 Task: Search one way flight ticket for 2 adults, 2 infants in seat and 1 infant on lap in first from Gulfport/biloxi: Gulfport-biloxi International Airport to Indianapolis: Indianapolis International Airport on 8-5-2023. Number of bags: 3 checked bags. Price is upto 90000. Outbound departure time preference is 14:30.
Action: Mouse moved to (345, 303)
Screenshot: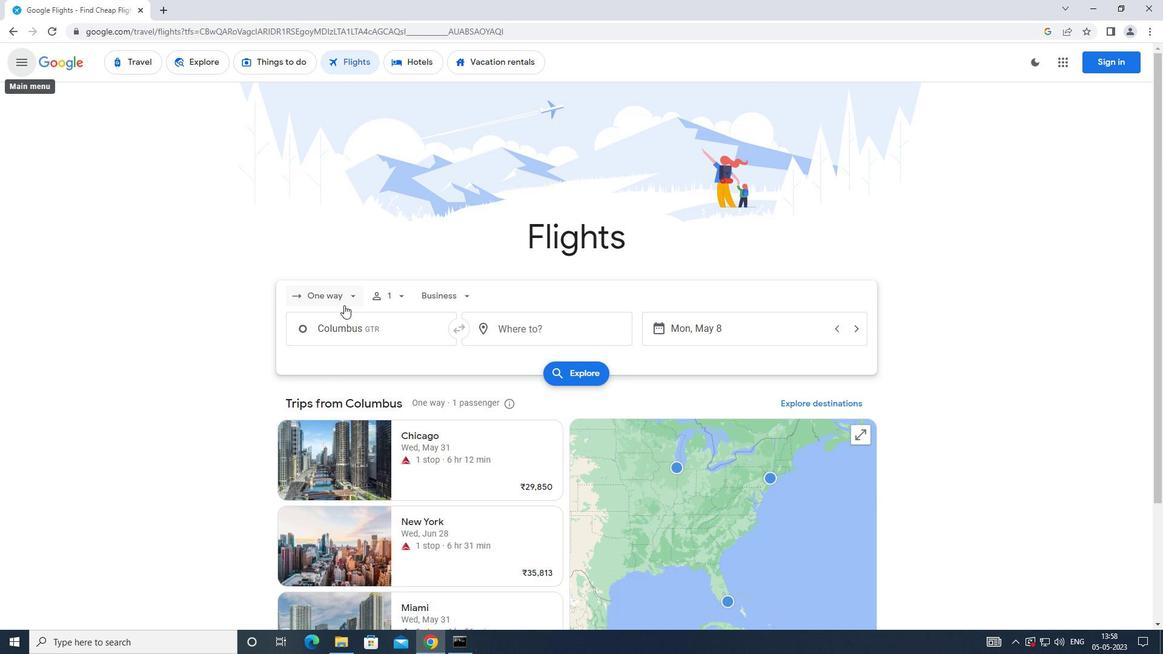 
Action: Mouse pressed left at (345, 303)
Screenshot: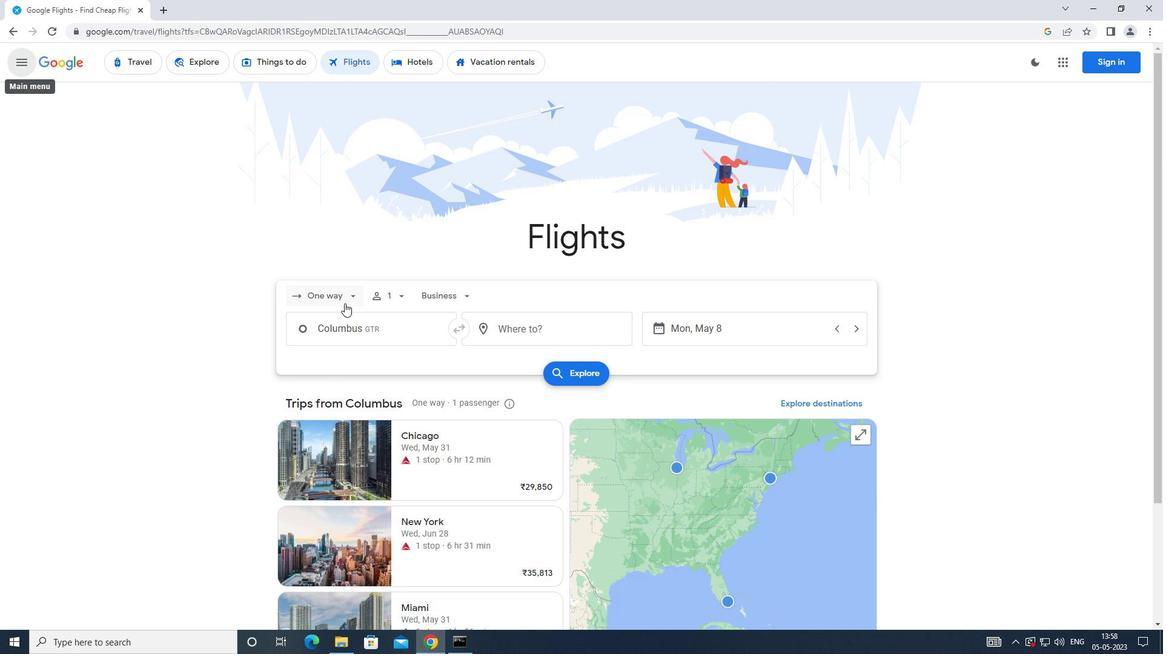 
Action: Mouse moved to (347, 350)
Screenshot: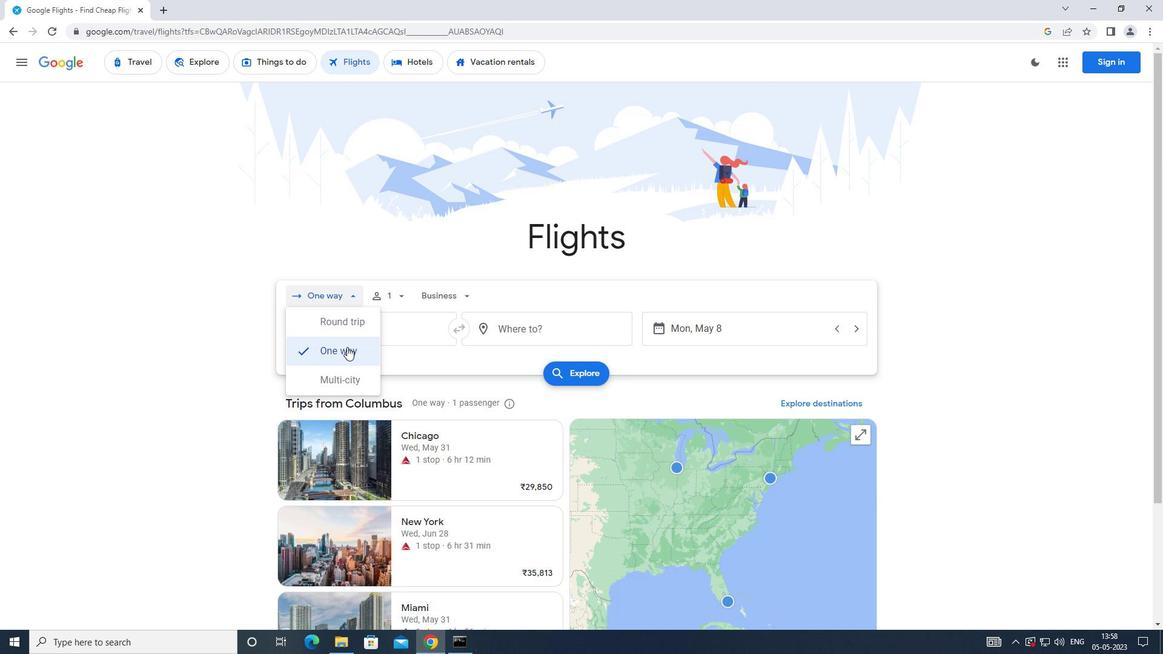 
Action: Mouse pressed left at (347, 350)
Screenshot: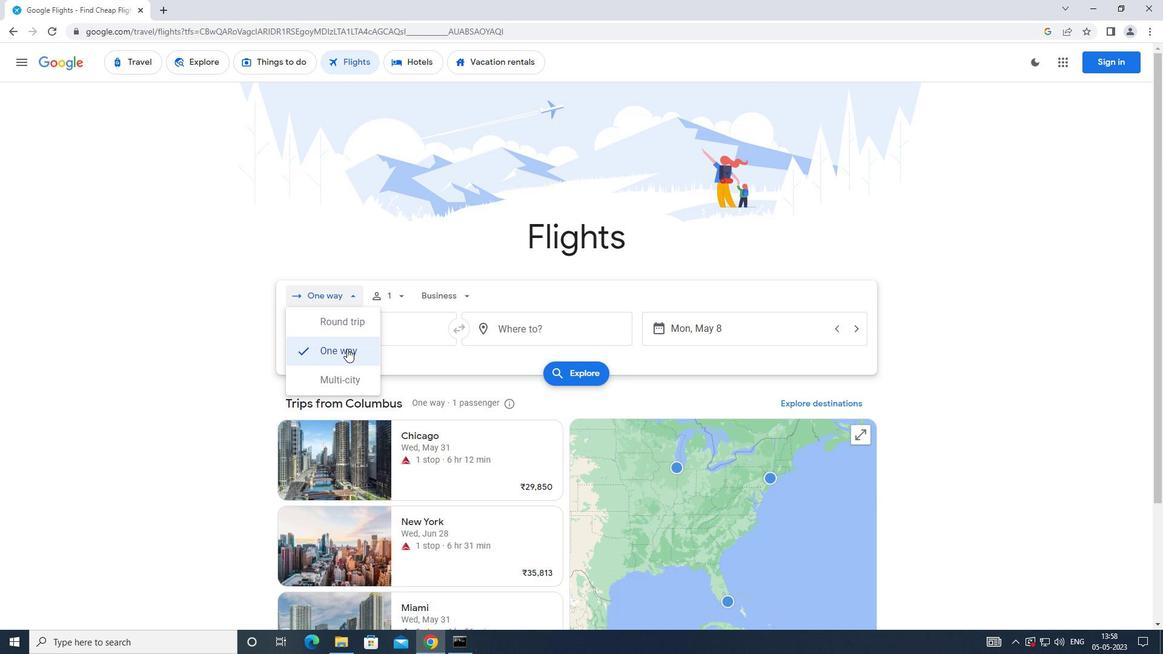 
Action: Mouse moved to (404, 300)
Screenshot: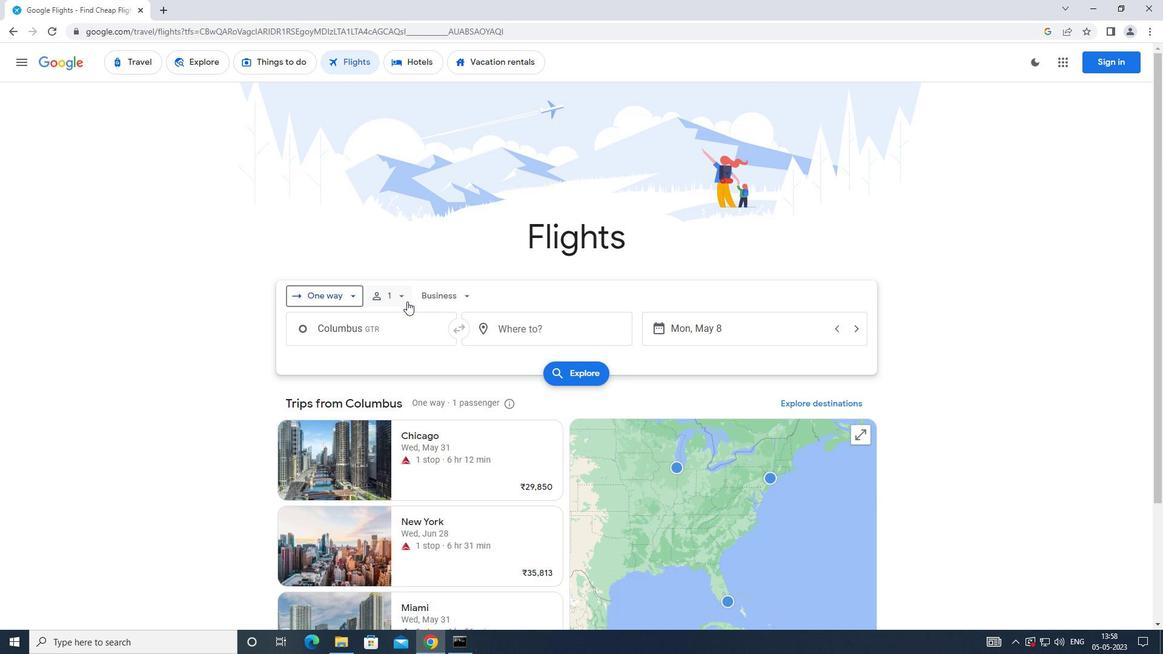 
Action: Mouse pressed left at (404, 300)
Screenshot: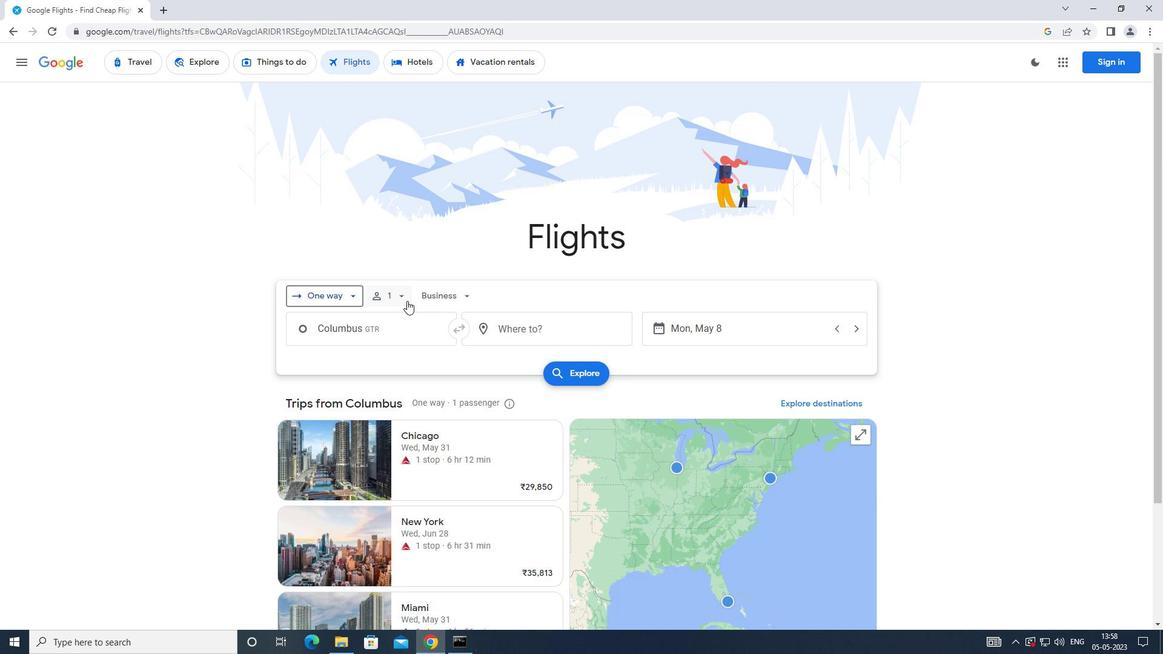 
Action: Mouse moved to (495, 326)
Screenshot: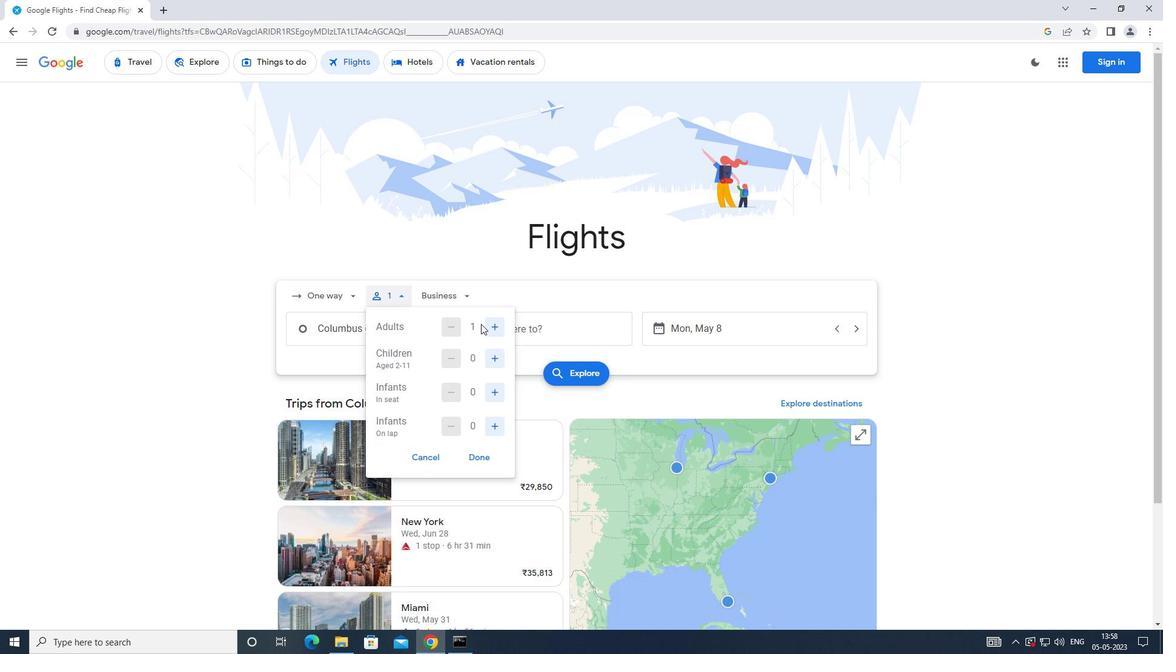 
Action: Mouse pressed left at (495, 326)
Screenshot: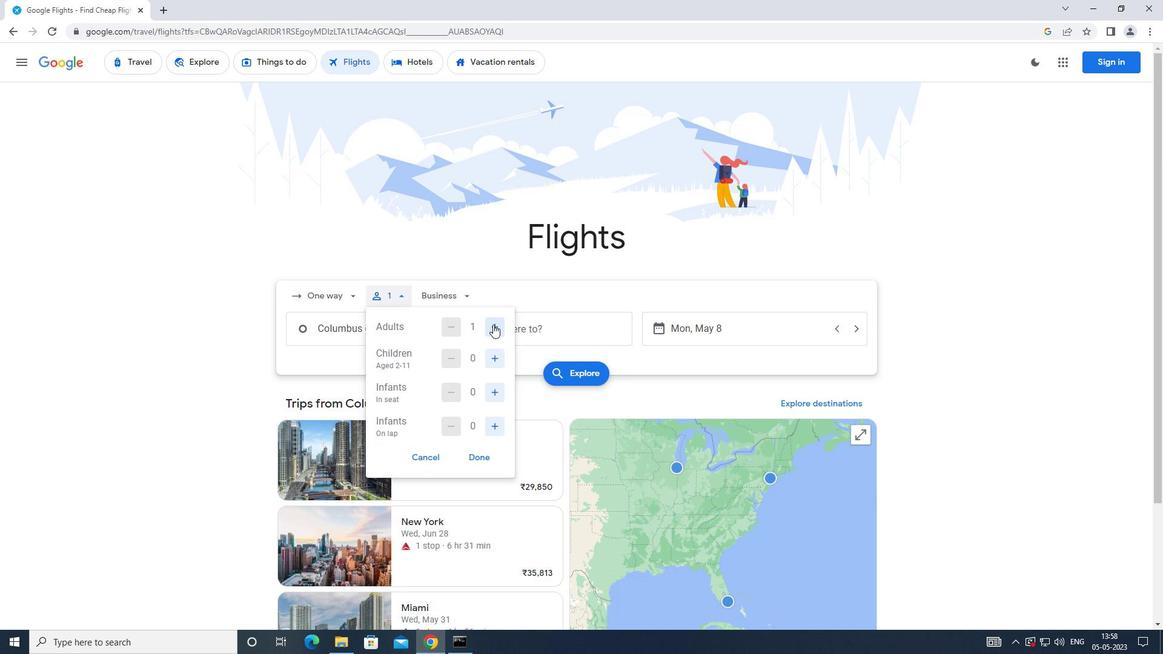 
Action: Mouse moved to (489, 353)
Screenshot: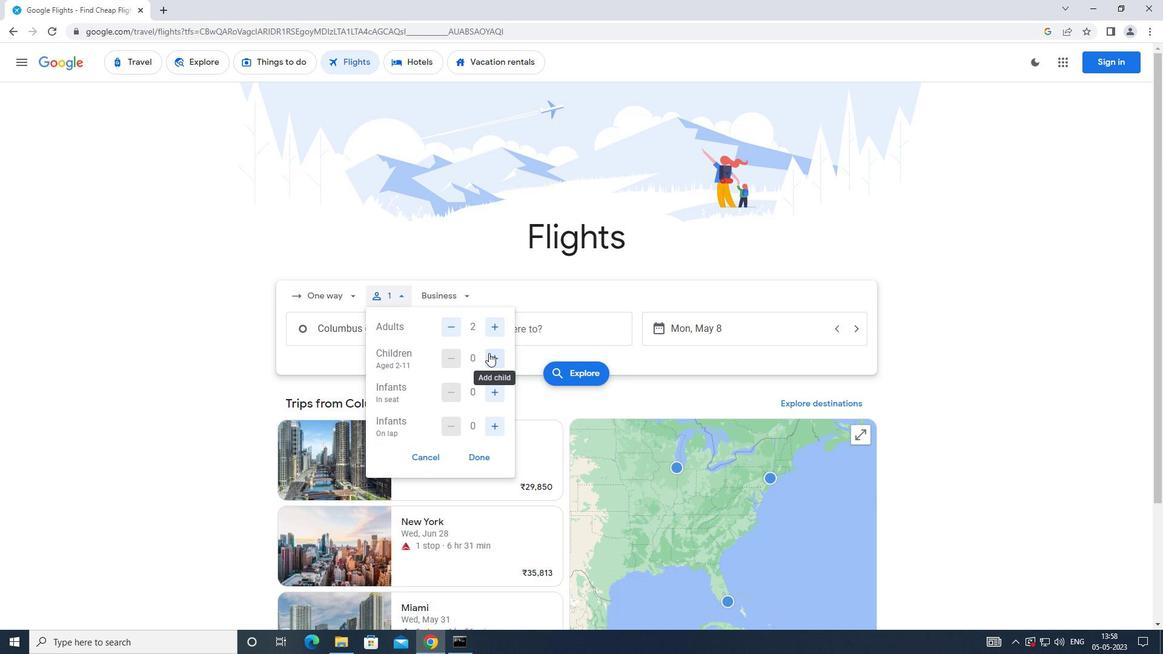 
Action: Mouse pressed left at (489, 353)
Screenshot: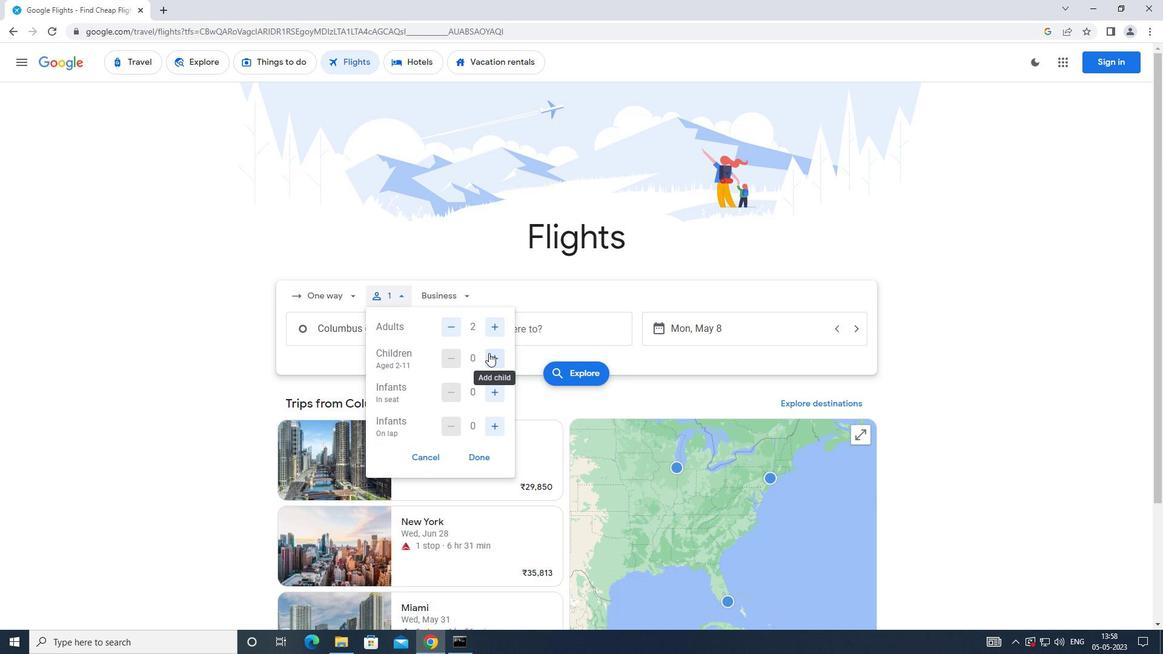 
Action: Mouse pressed left at (489, 353)
Screenshot: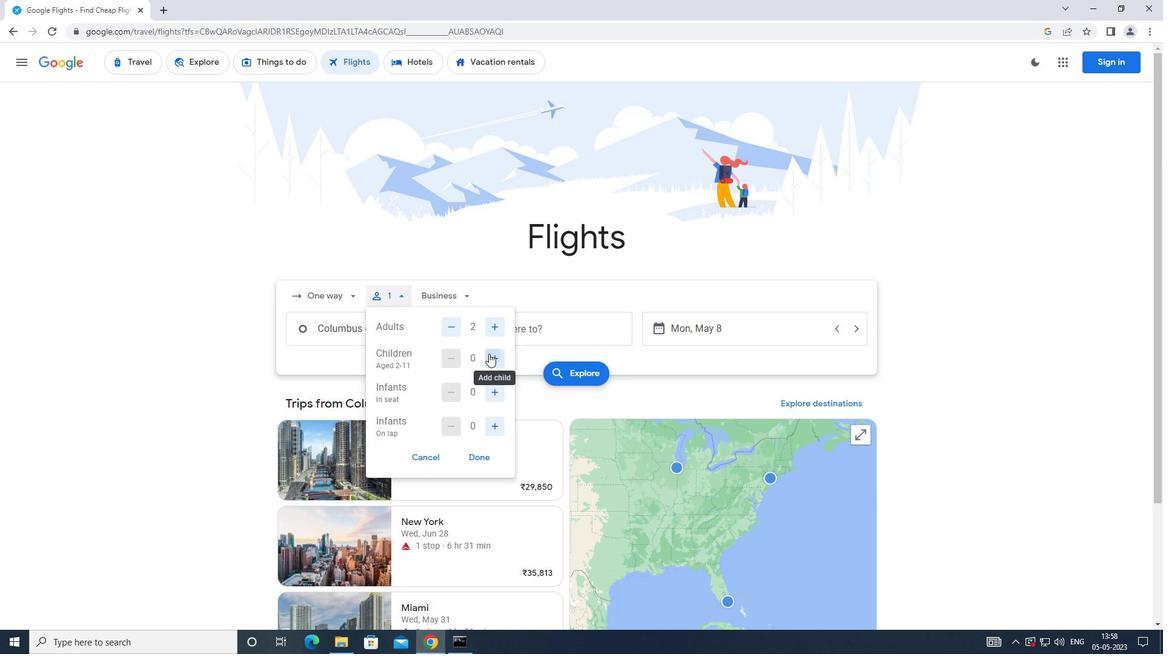 
Action: Mouse moved to (447, 357)
Screenshot: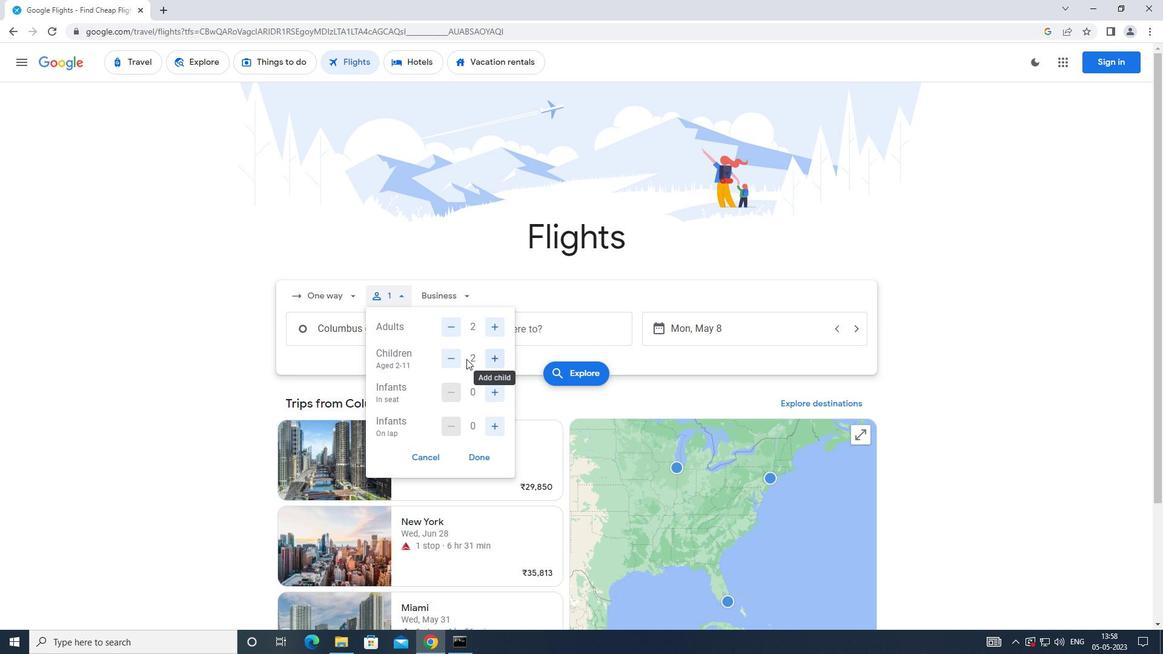 
Action: Mouse pressed left at (447, 357)
Screenshot: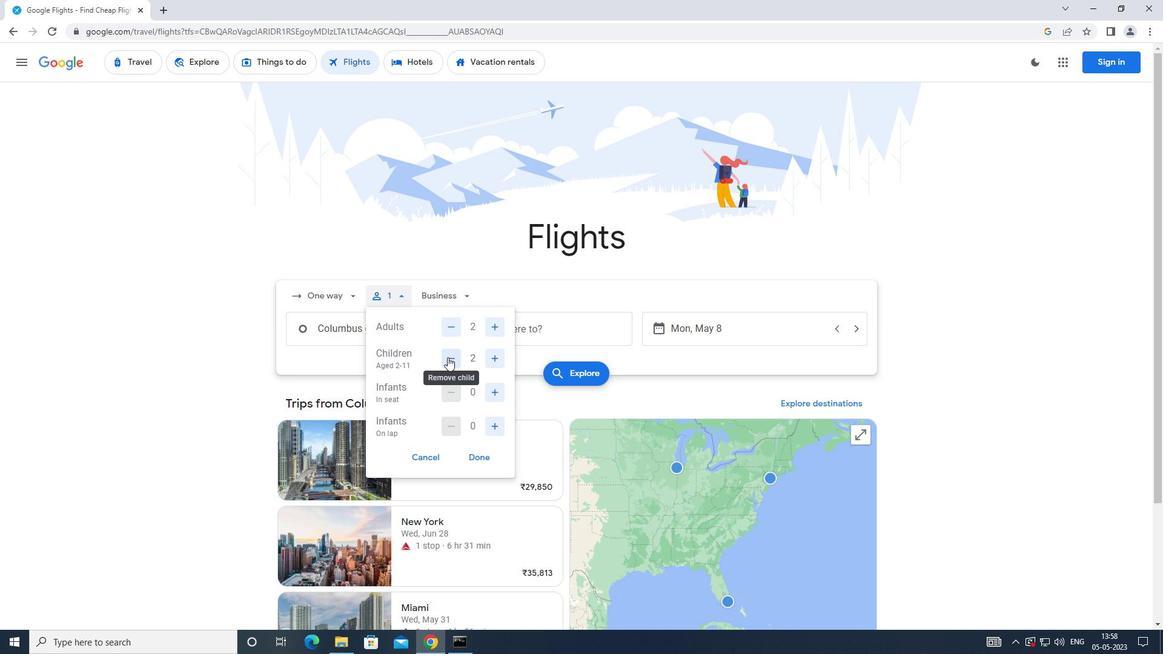 
Action: Mouse moved to (451, 360)
Screenshot: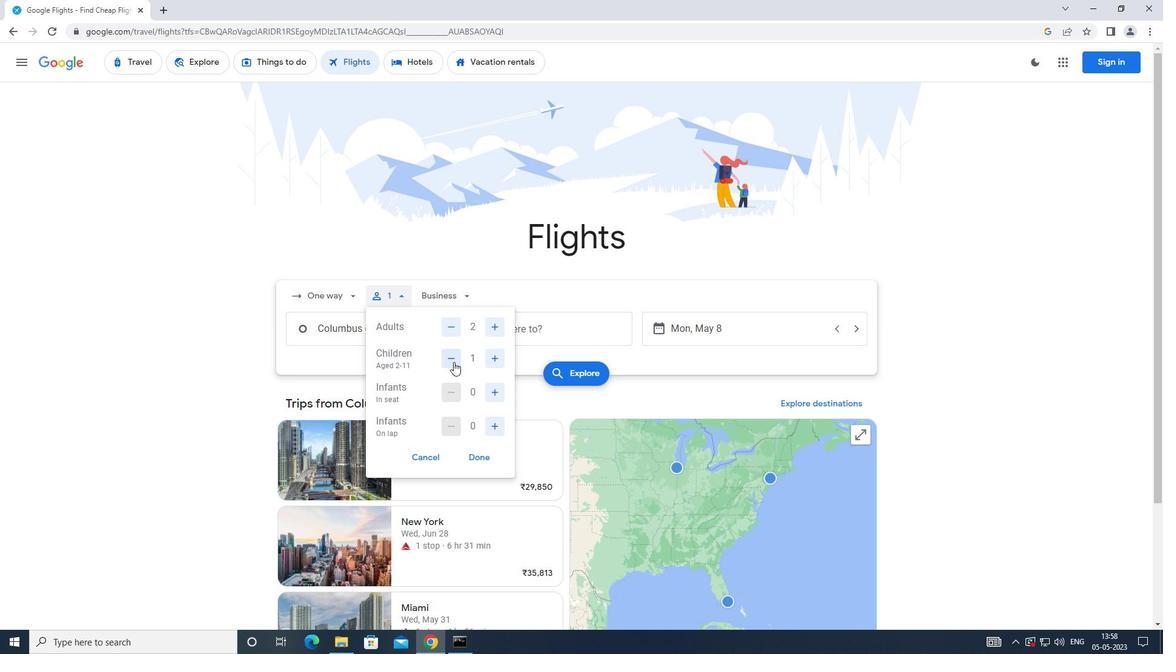 
Action: Mouse pressed left at (451, 360)
Screenshot: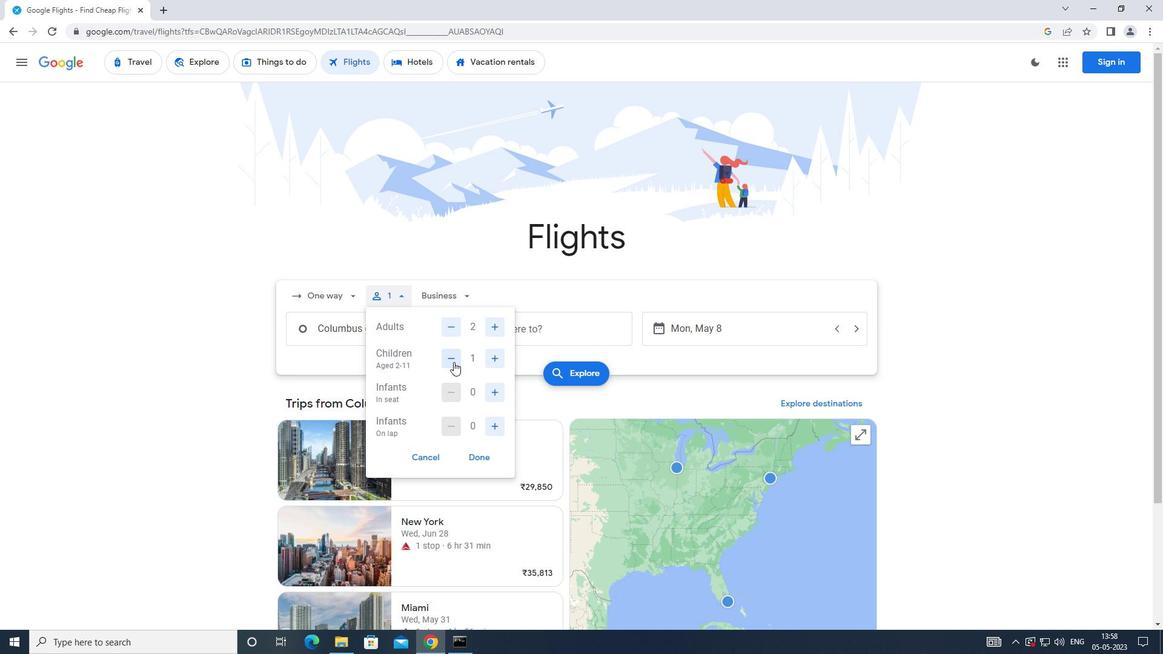 
Action: Mouse moved to (498, 394)
Screenshot: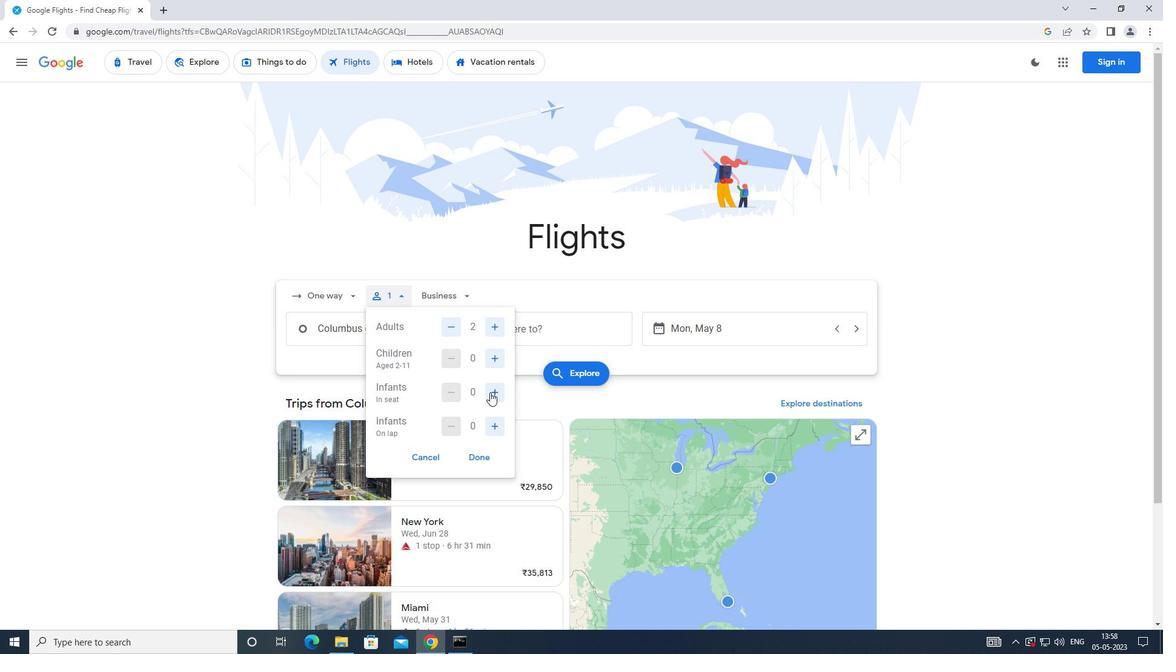 
Action: Mouse pressed left at (498, 394)
Screenshot: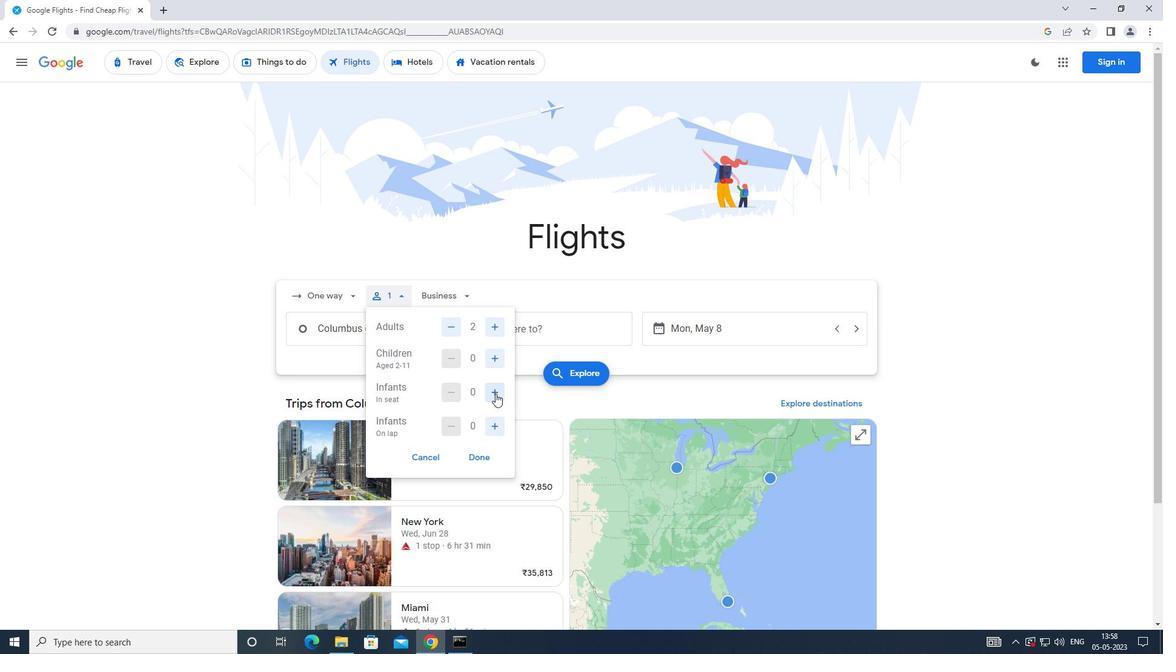 
Action: Mouse pressed left at (498, 394)
Screenshot: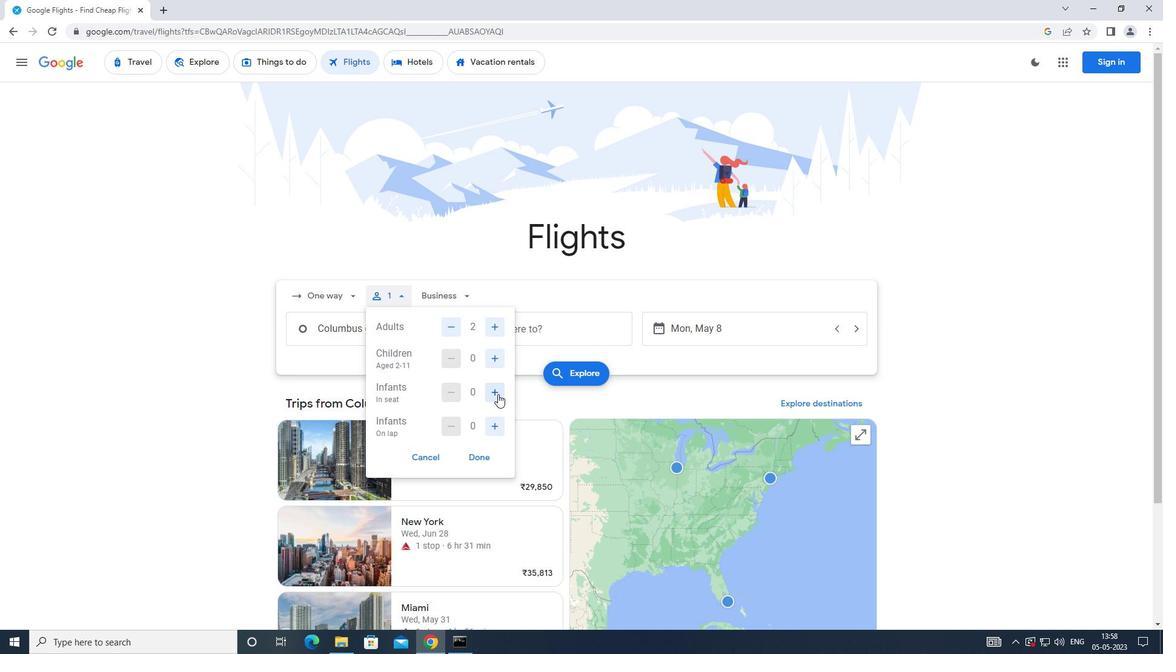
Action: Mouse moved to (500, 426)
Screenshot: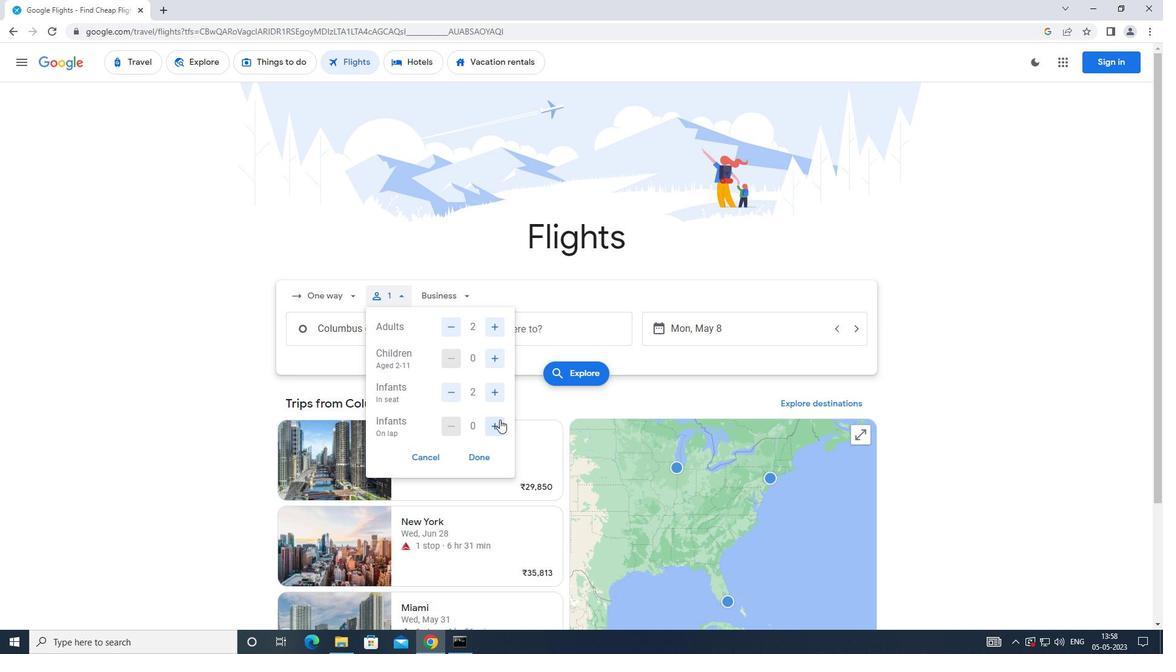 
Action: Mouse pressed left at (500, 426)
Screenshot: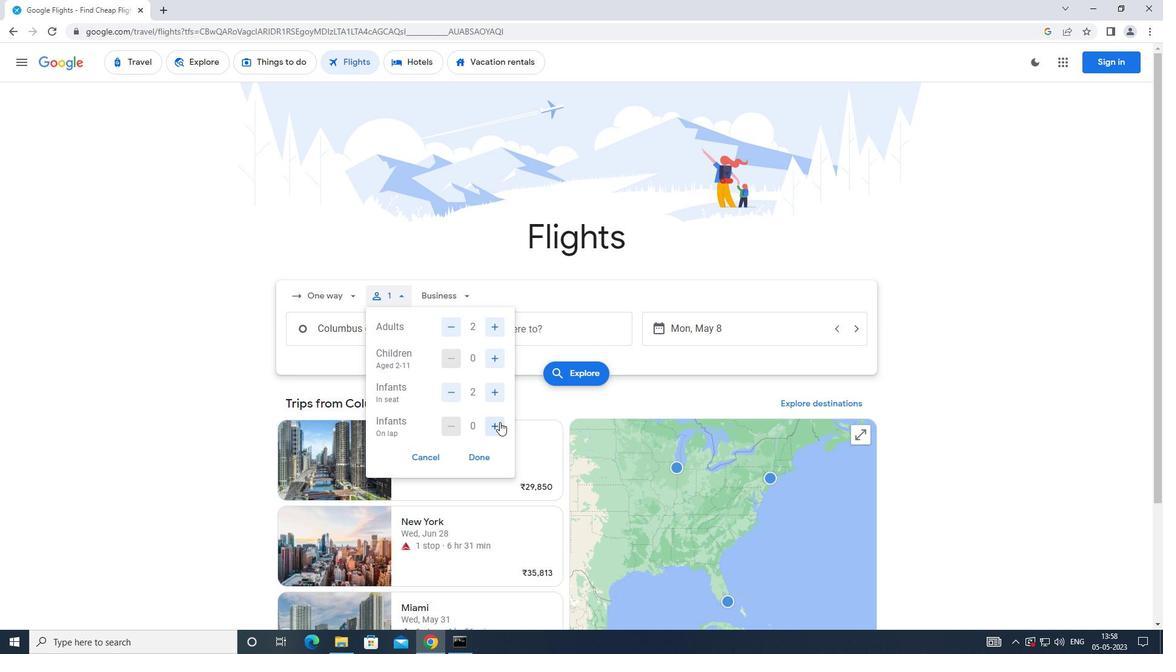
Action: Mouse moved to (475, 460)
Screenshot: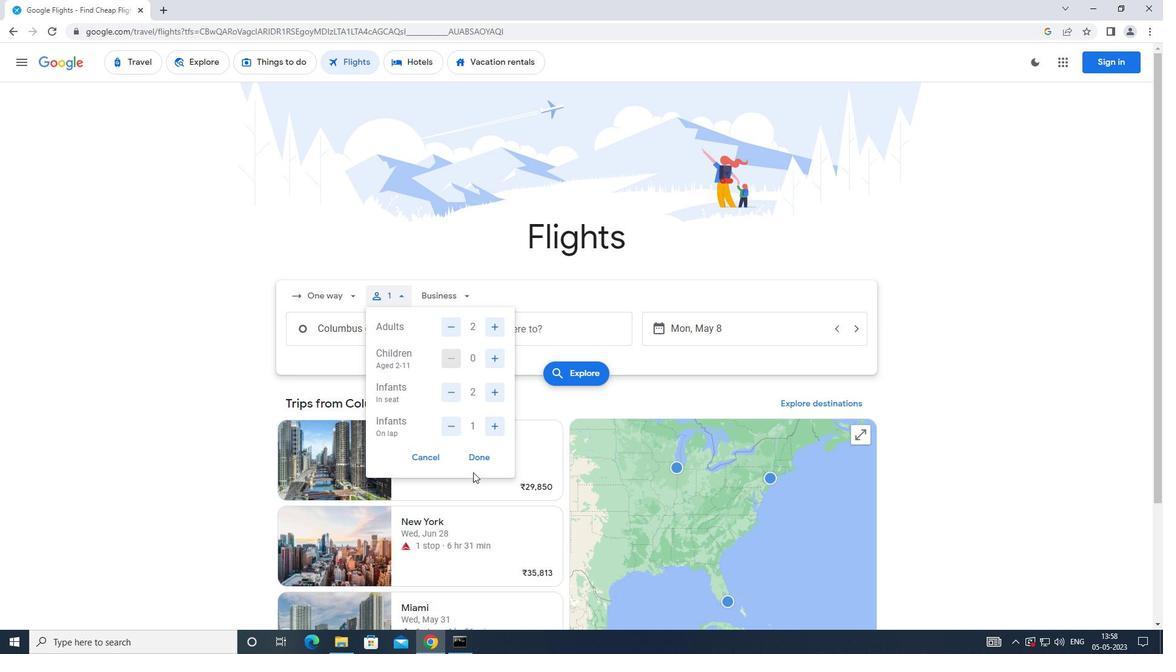 
Action: Mouse pressed left at (475, 460)
Screenshot: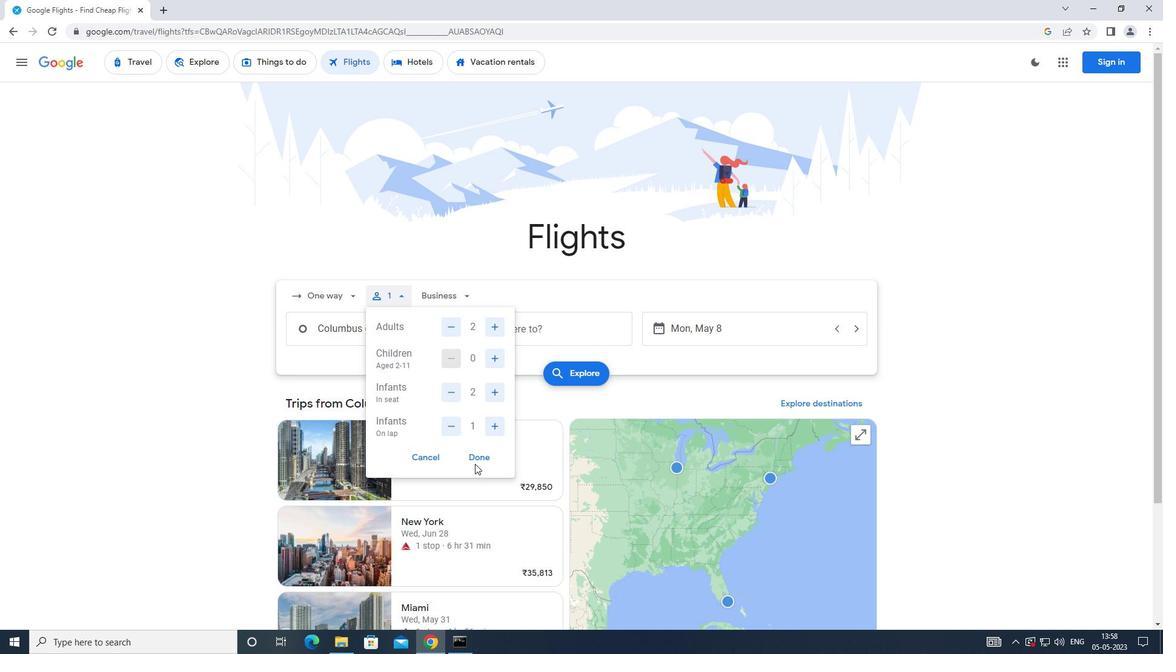 
Action: Mouse moved to (447, 298)
Screenshot: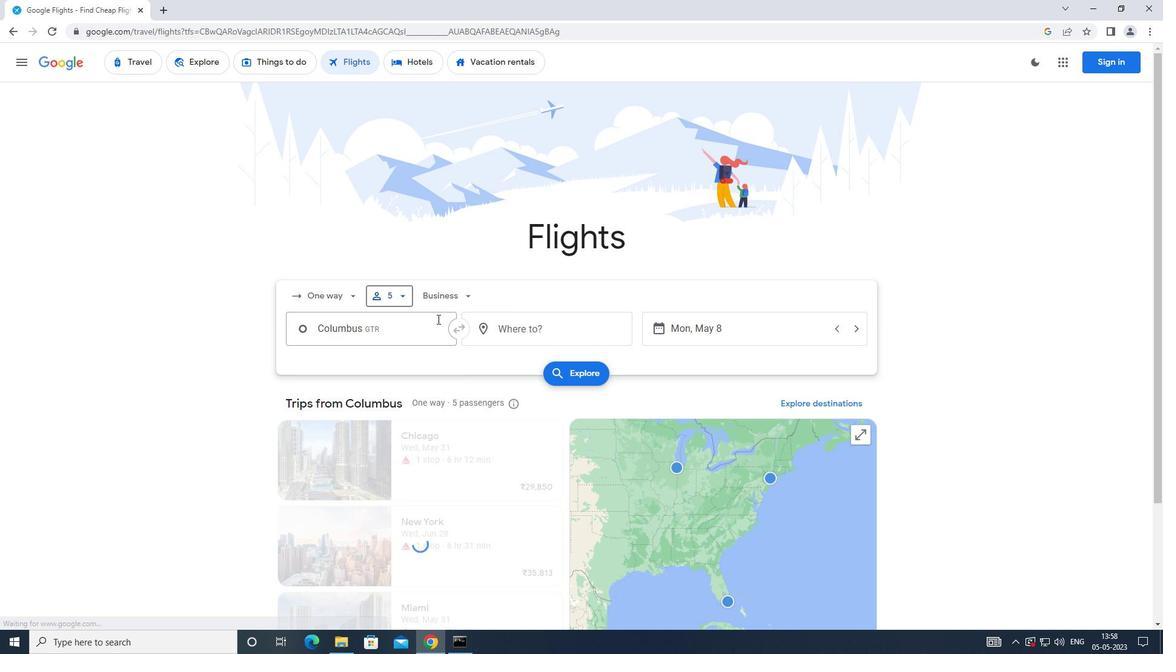 
Action: Mouse pressed left at (447, 298)
Screenshot: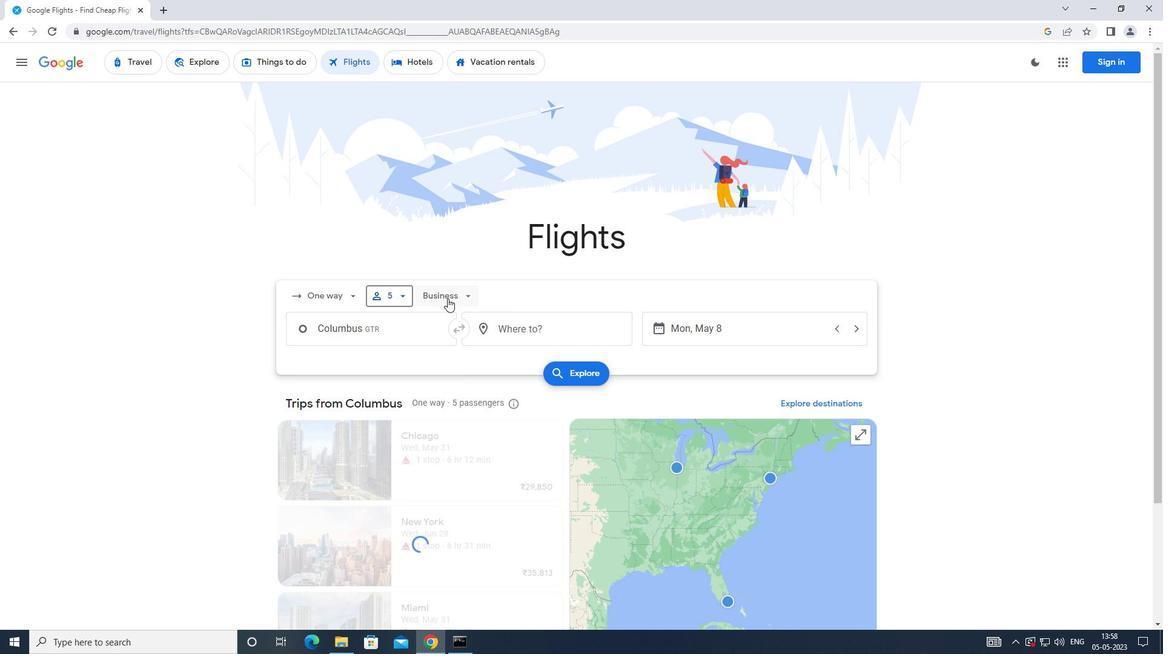 
Action: Mouse moved to (441, 403)
Screenshot: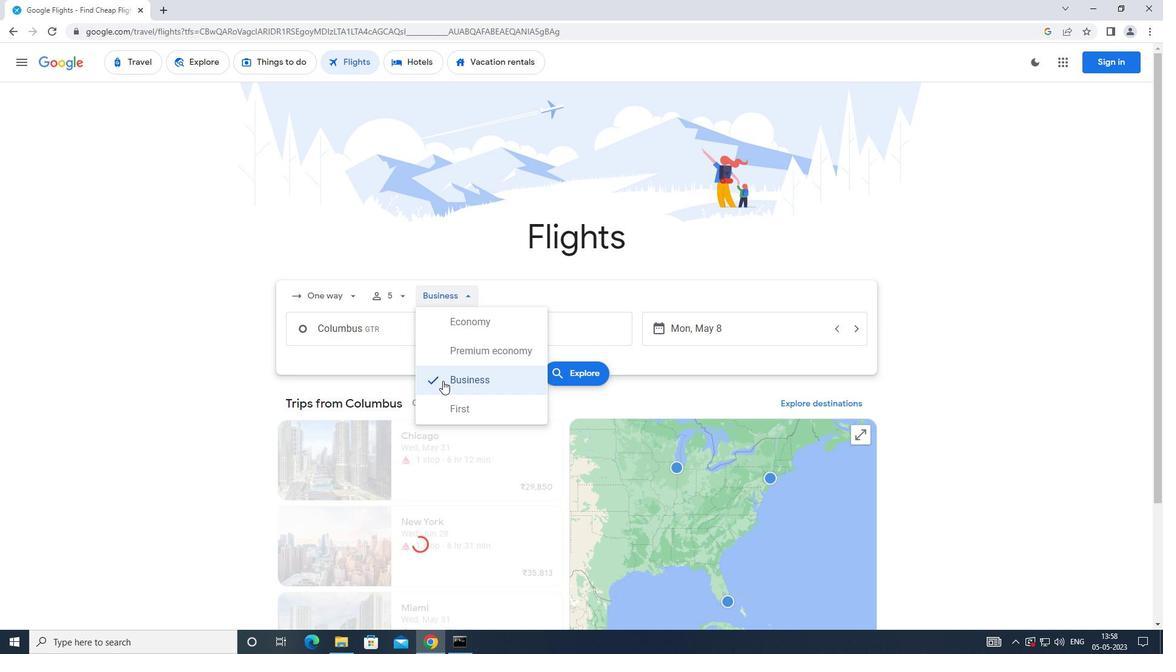 
Action: Mouse pressed left at (441, 403)
Screenshot: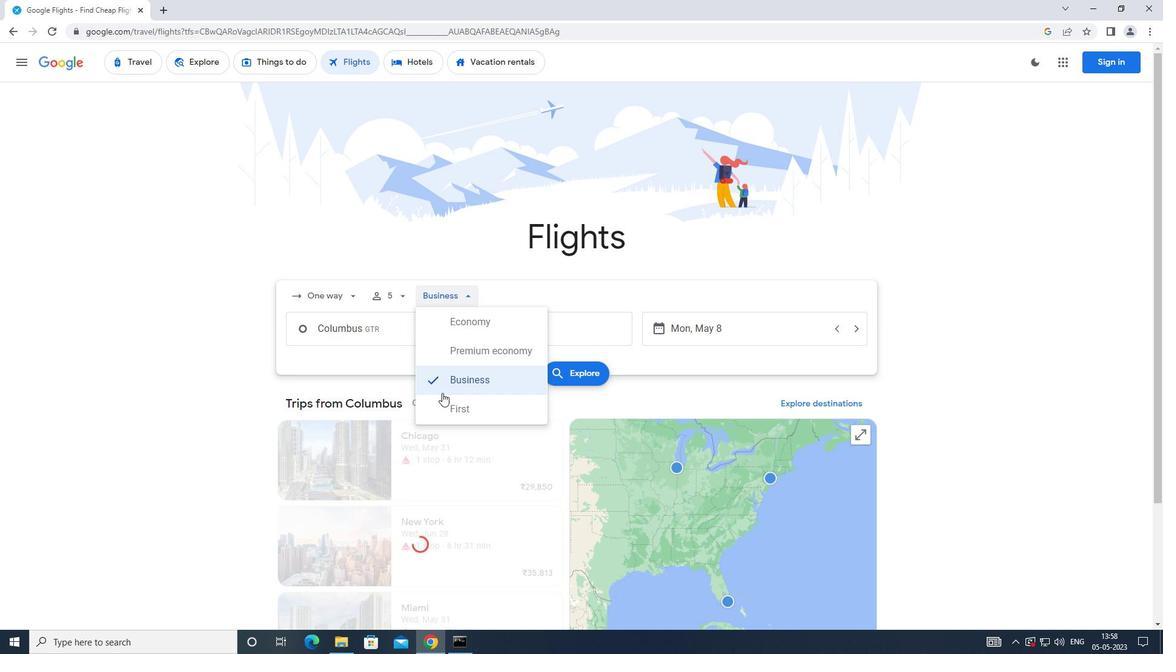 
Action: Mouse moved to (357, 330)
Screenshot: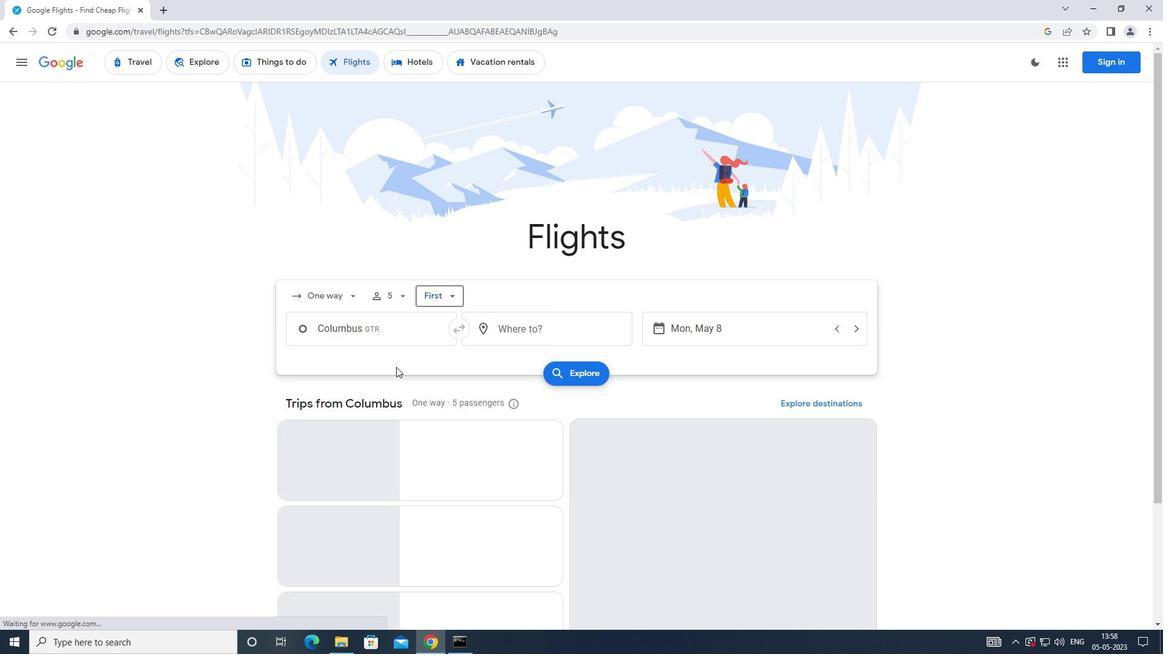 
Action: Mouse pressed left at (357, 330)
Screenshot: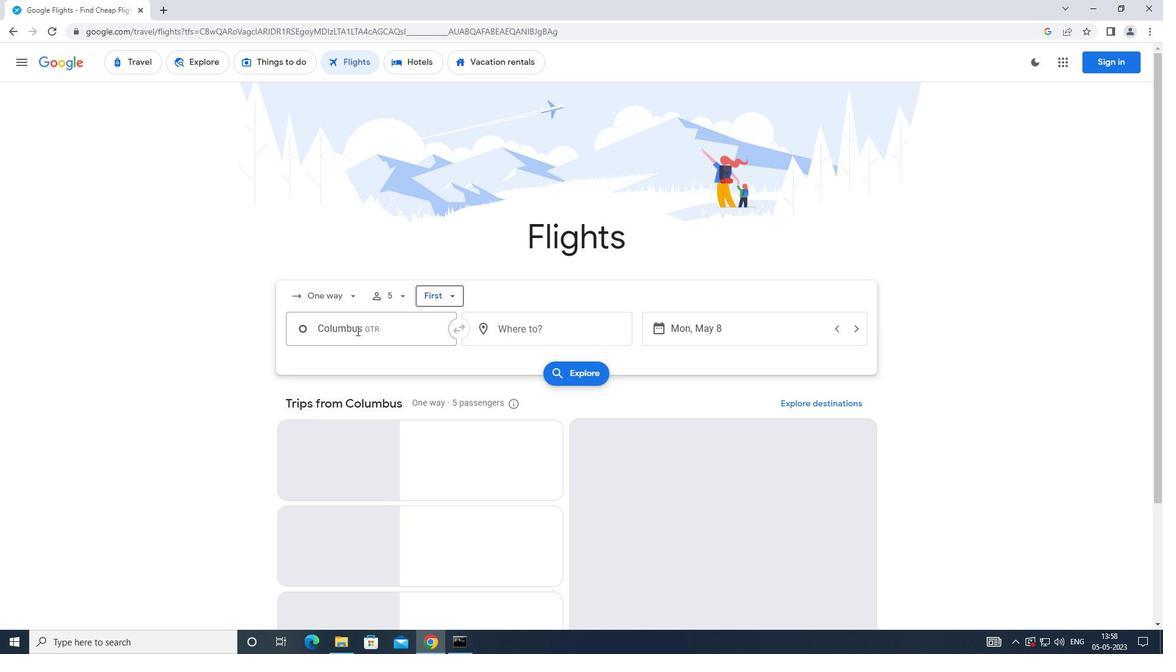 
Action: Key pressed <Key.caps_lock>g<Key.caps_lock>ulfport<Key.enter>
Screenshot: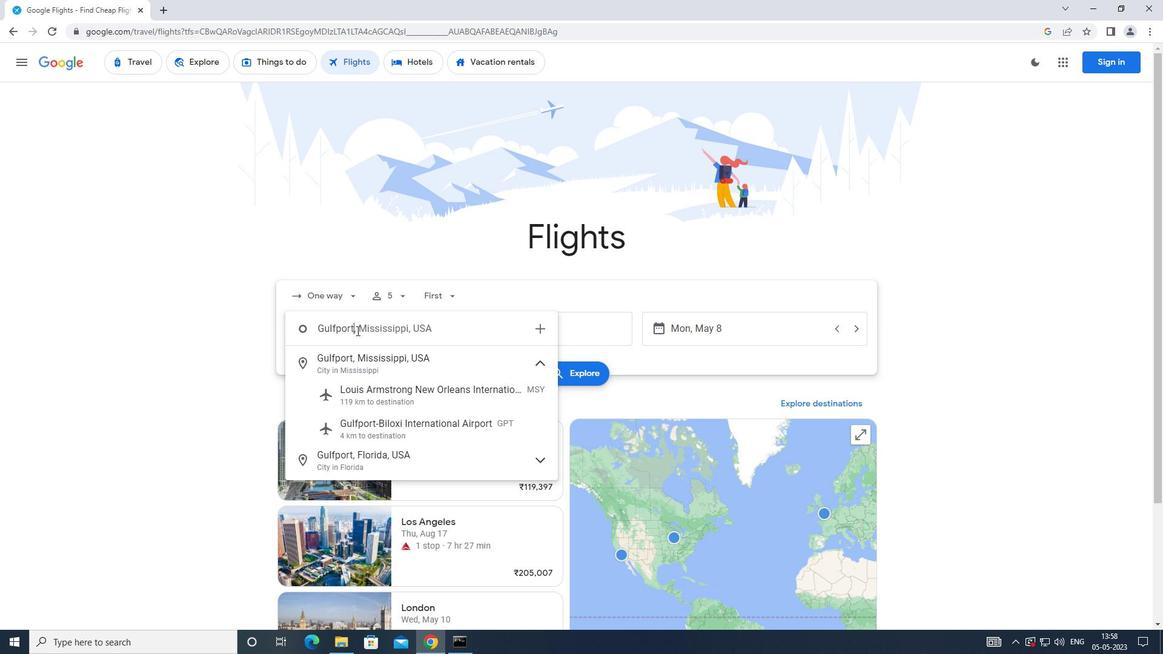 
Action: Mouse moved to (505, 337)
Screenshot: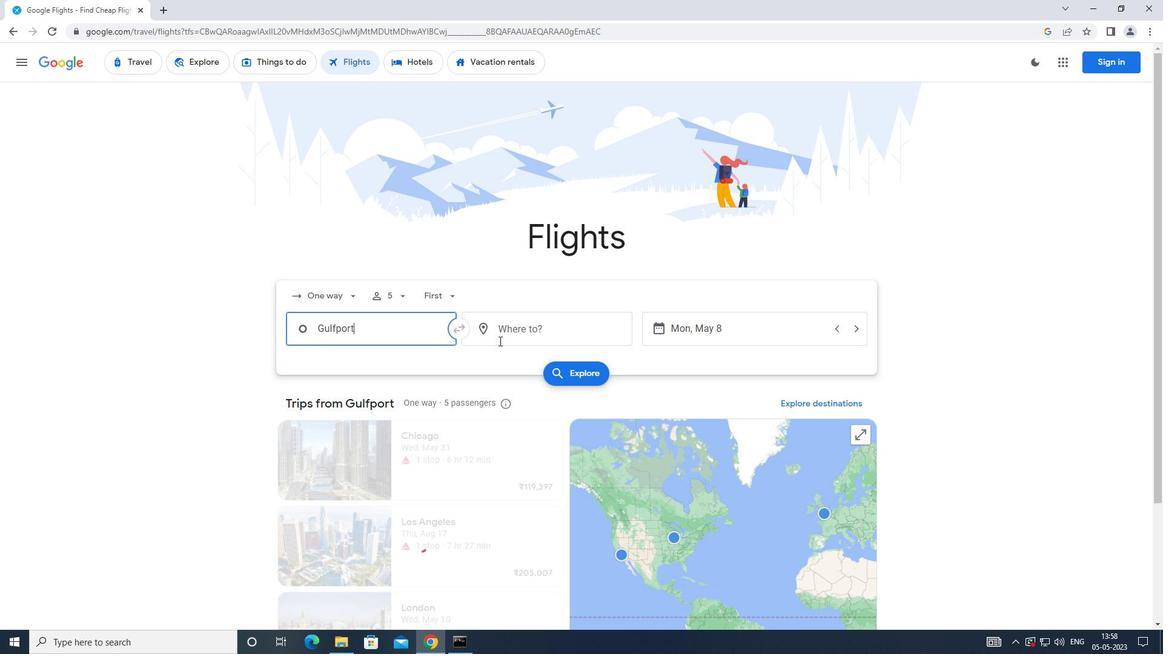 
Action: Mouse pressed left at (505, 337)
Screenshot: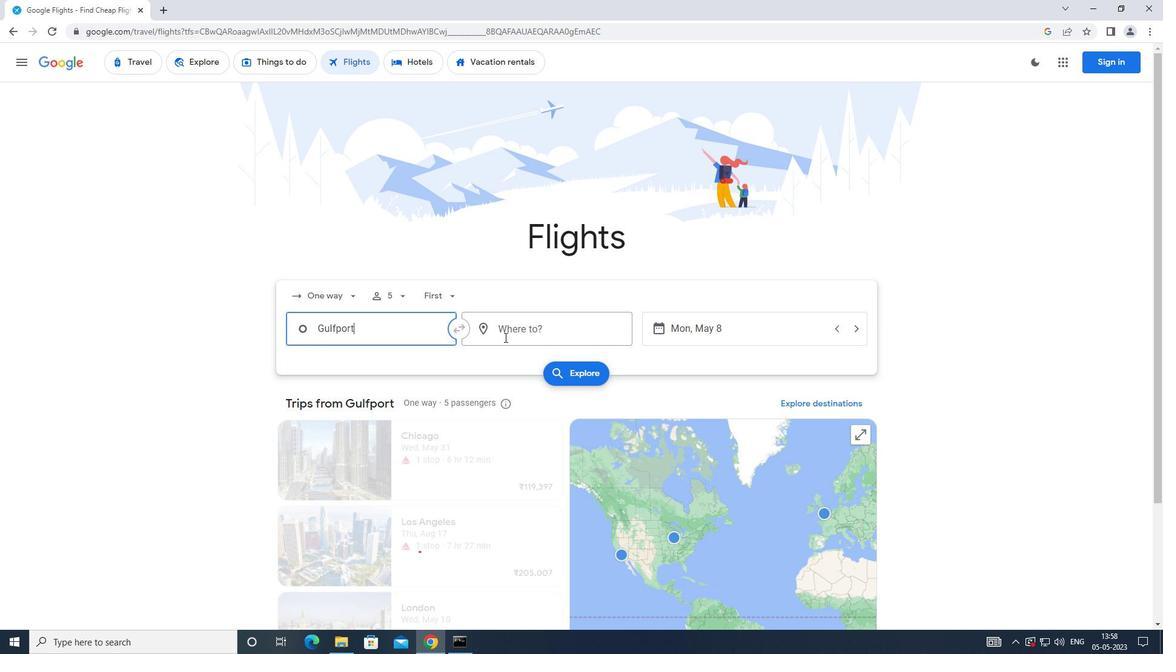 
Action: Mouse moved to (455, 330)
Screenshot: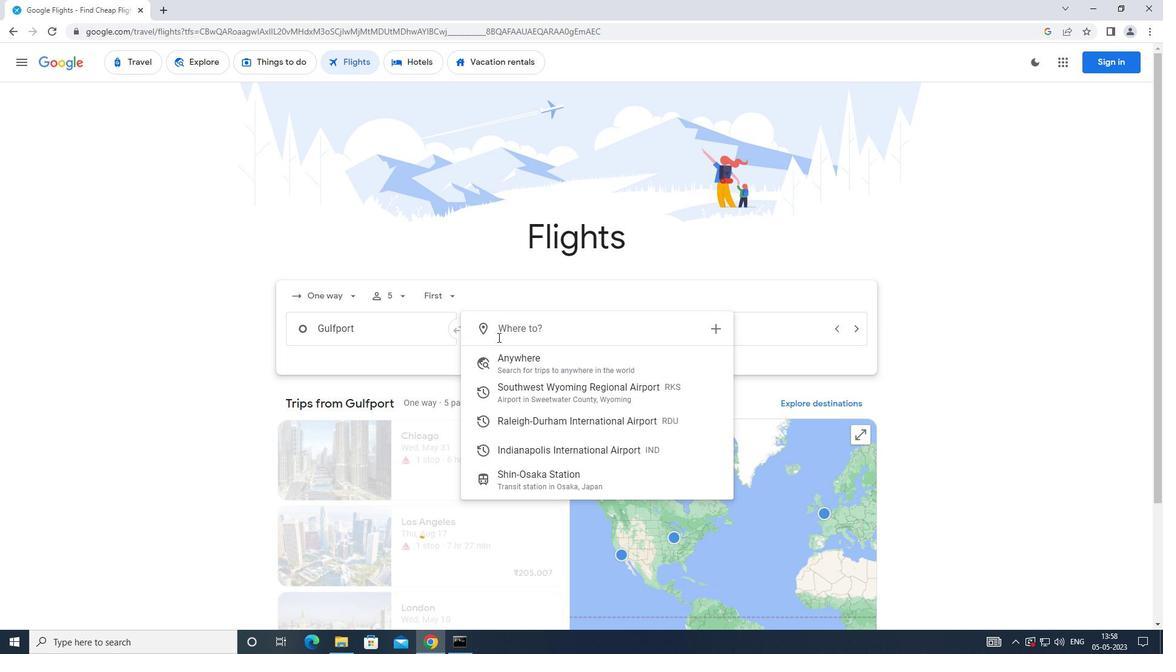 
Action: Key pressed <Key.caps_lock>i<Key.caps_lock>ndianapolis
Screenshot: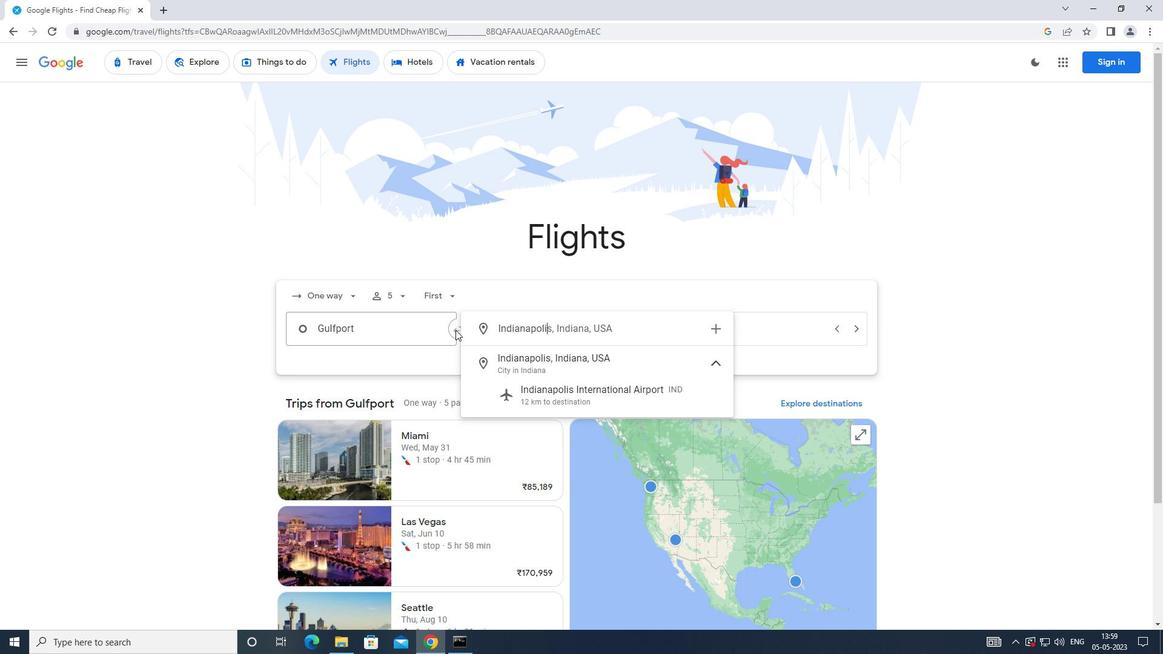 
Action: Mouse moved to (554, 408)
Screenshot: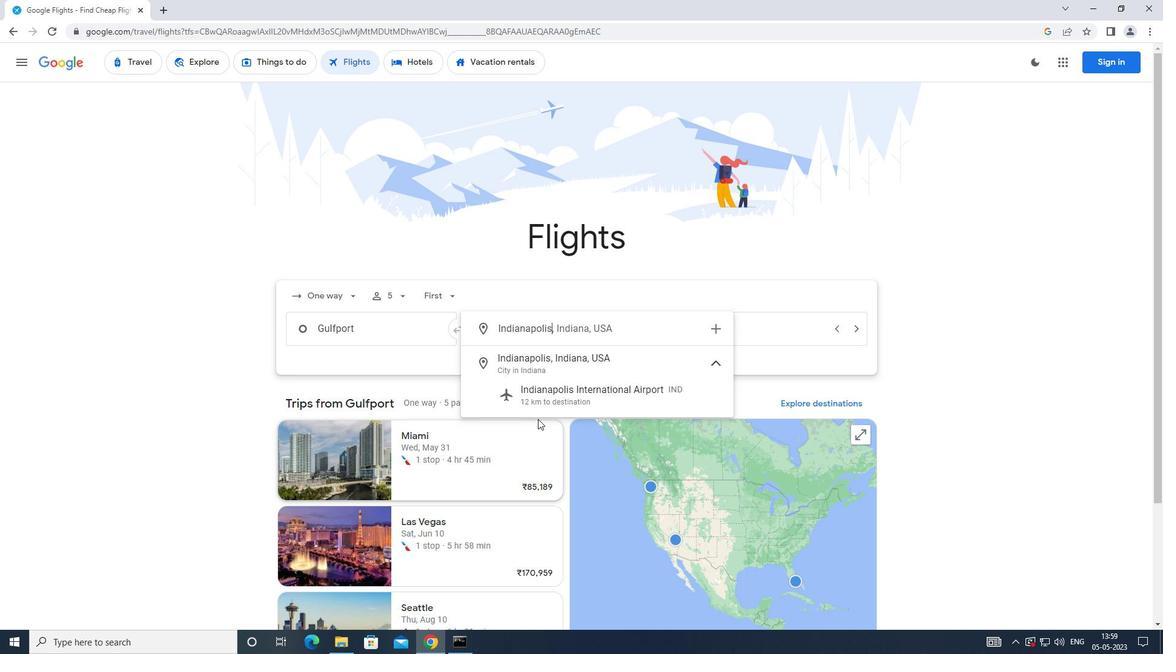 
Action: Mouse pressed left at (554, 408)
Screenshot: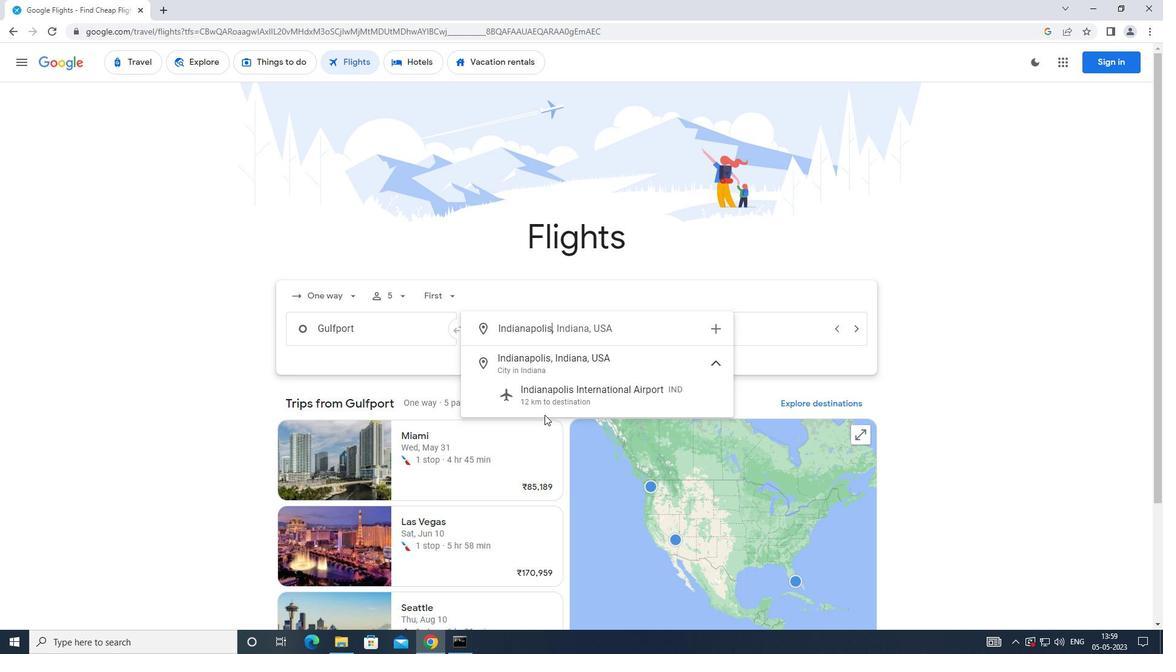 
Action: Mouse moved to (666, 335)
Screenshot: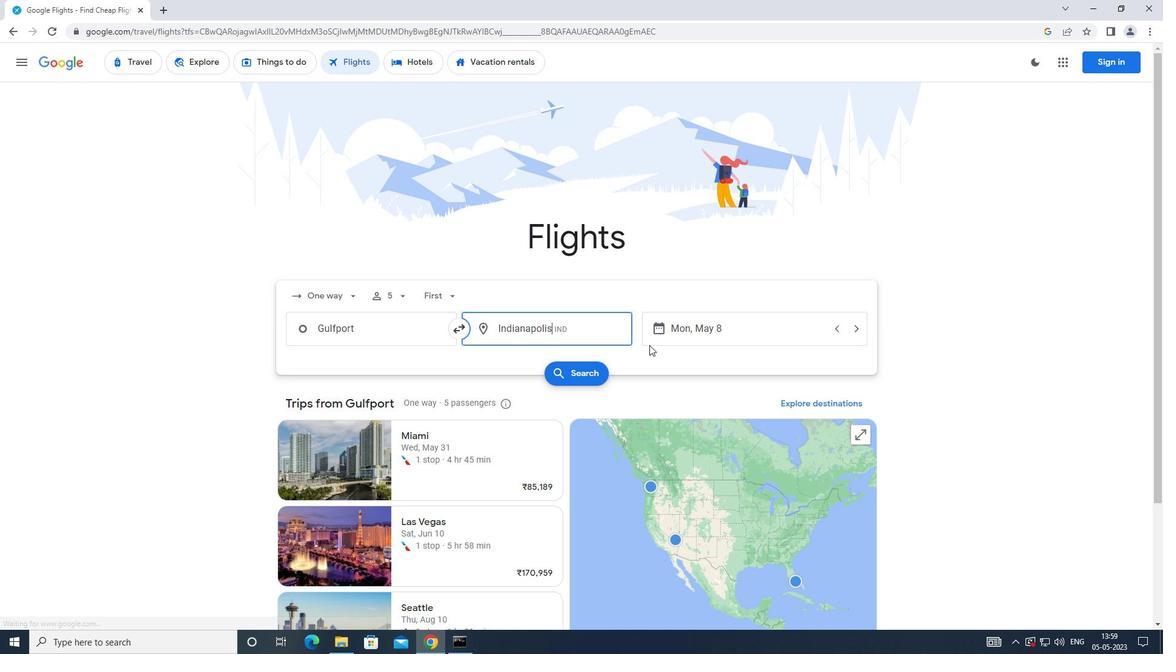 
Action: Mouse pressed left at (666, 335)
Screenshot: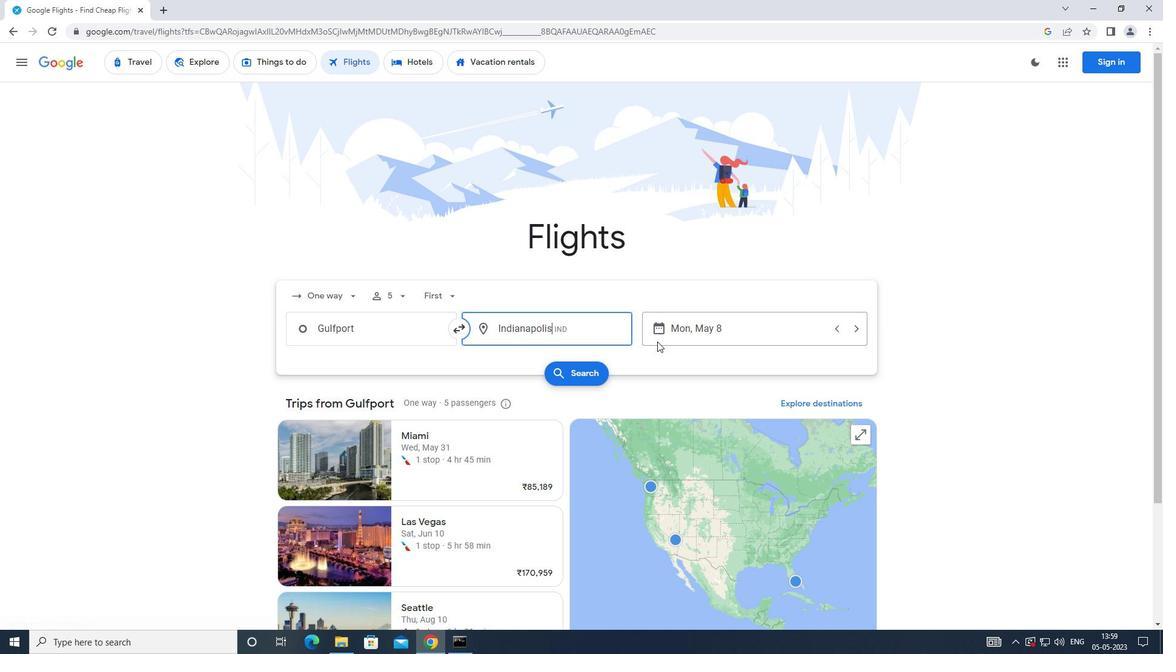 
Action: Mouse moved to (474, 443)
Screenshot: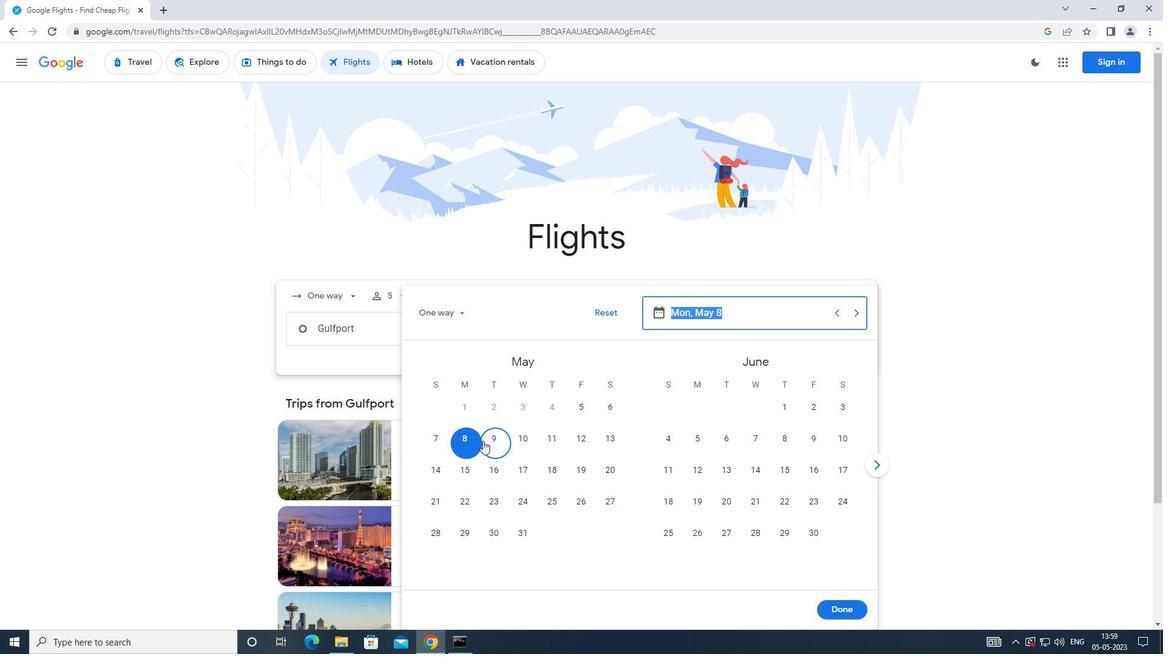
Action: Mouse pressed left at (474, 443)
Screenshot: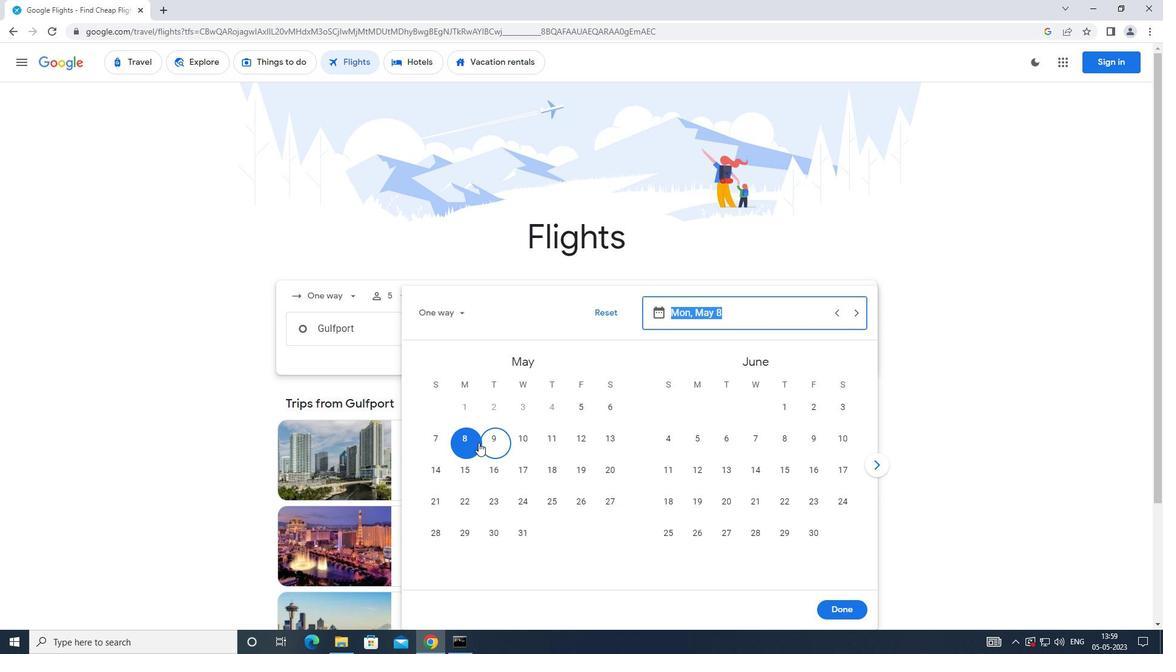 
Action: Mouse moved to (827, 607)
Screenshot: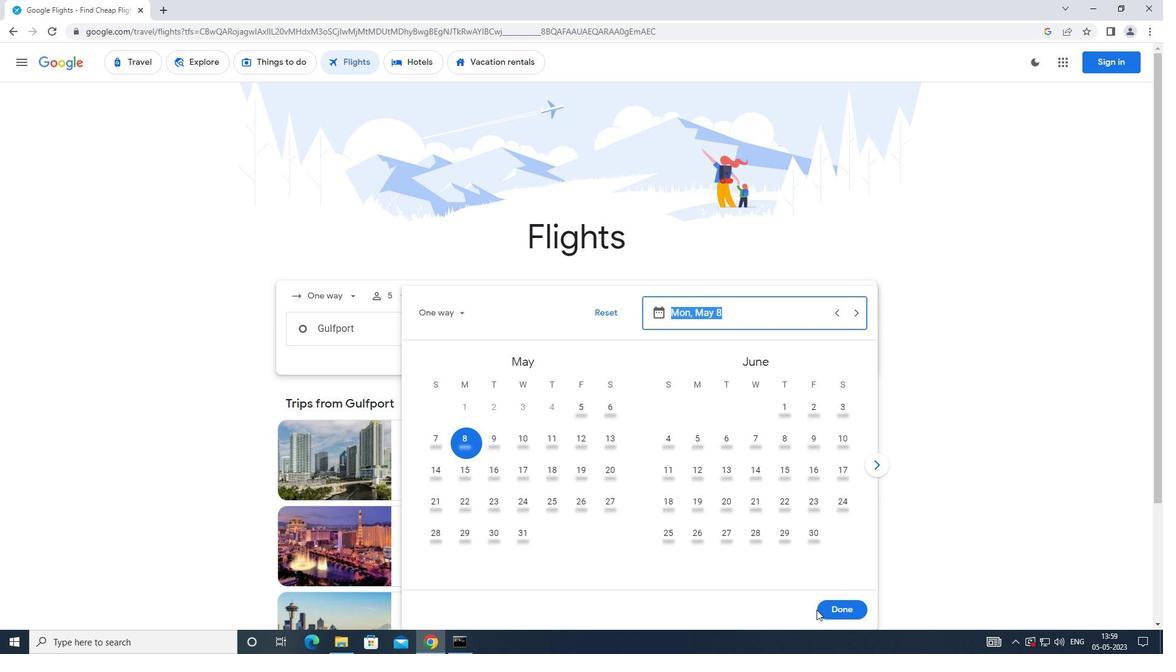 
Action: Mouse pressed left at (827, 607)
Screenshot: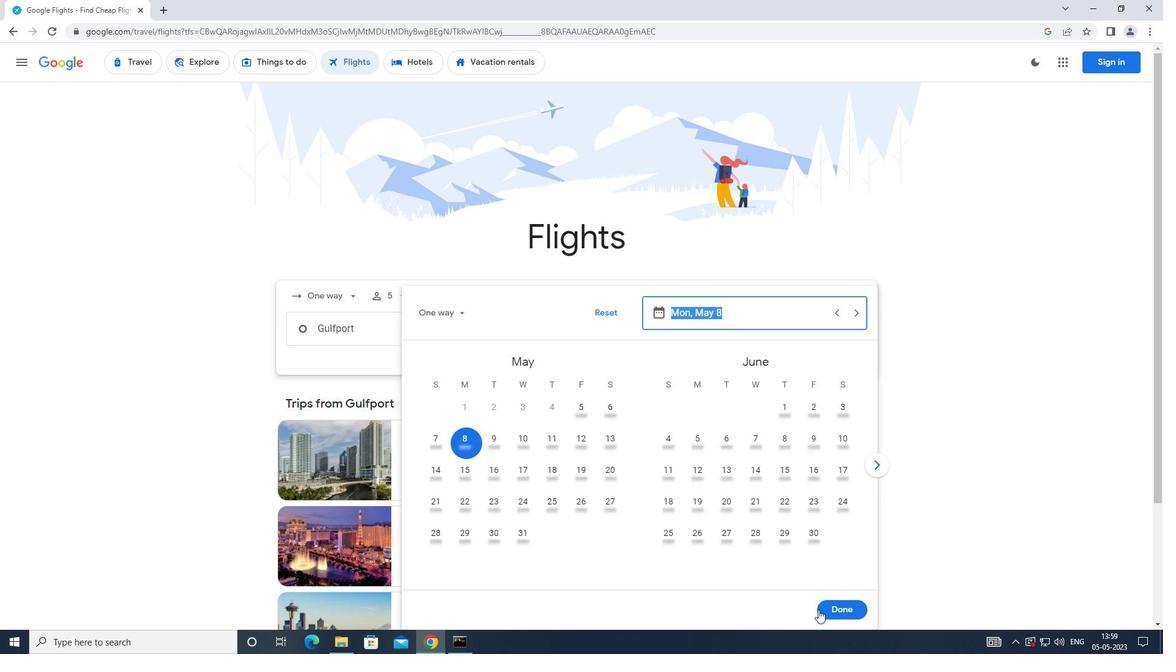 
Action: Mouse moved to (563, 380)
Screenshot: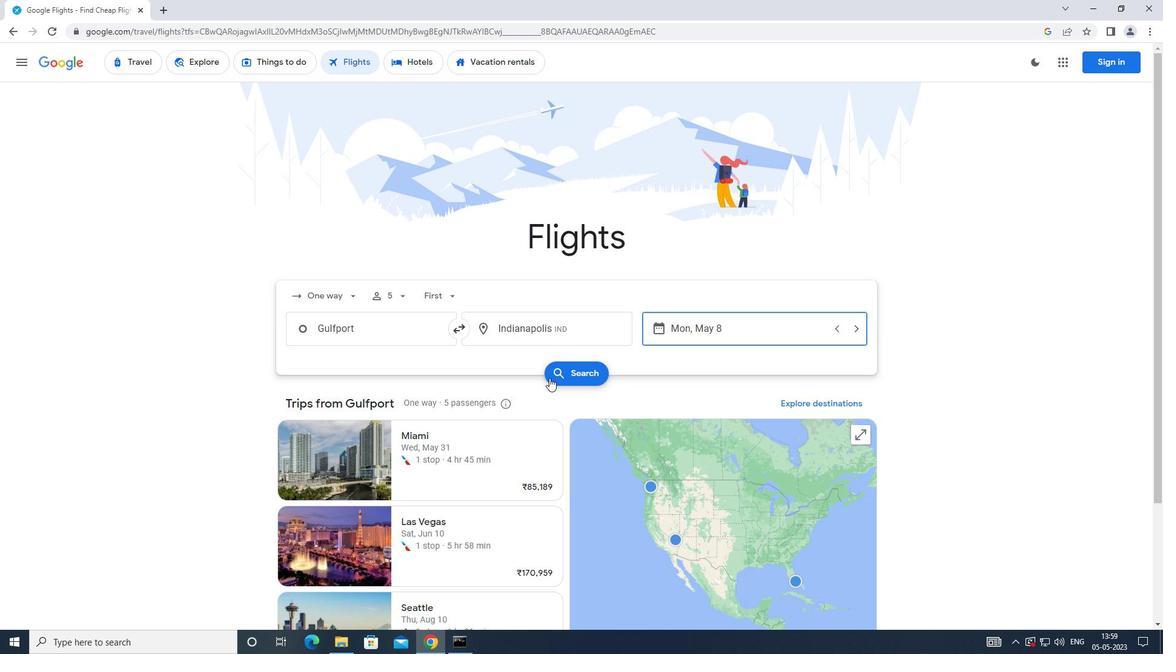 
Action: Mouse pressed left at (563, 380)
Screenshot: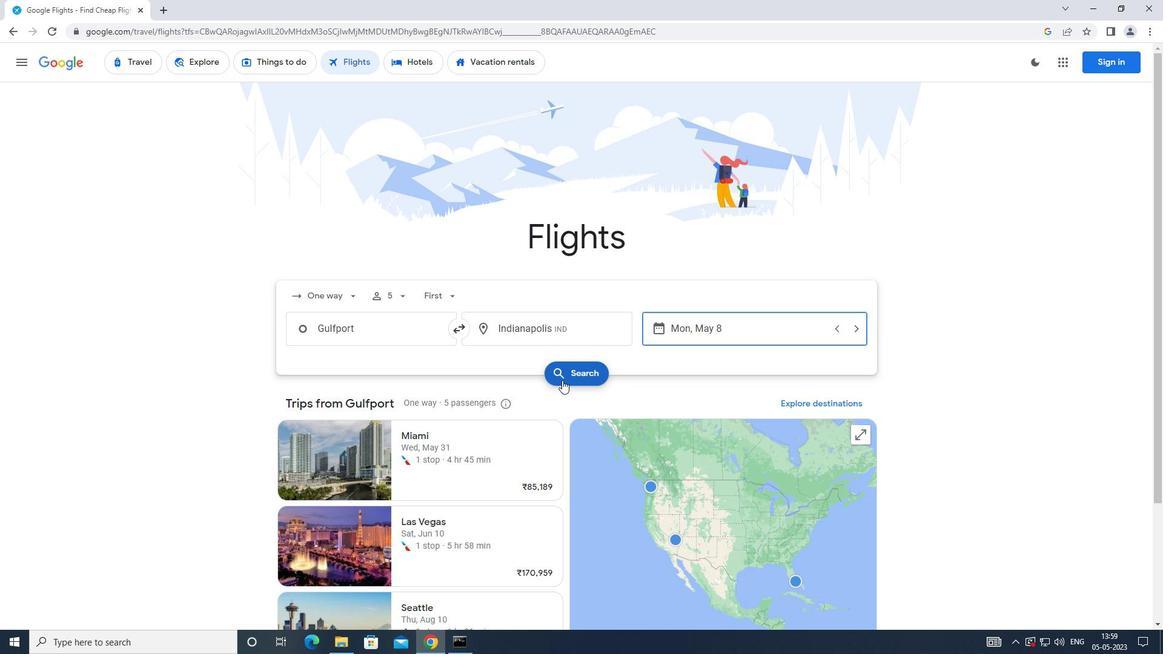 
Action: Mouse moved to (286, 167)
Screenshot: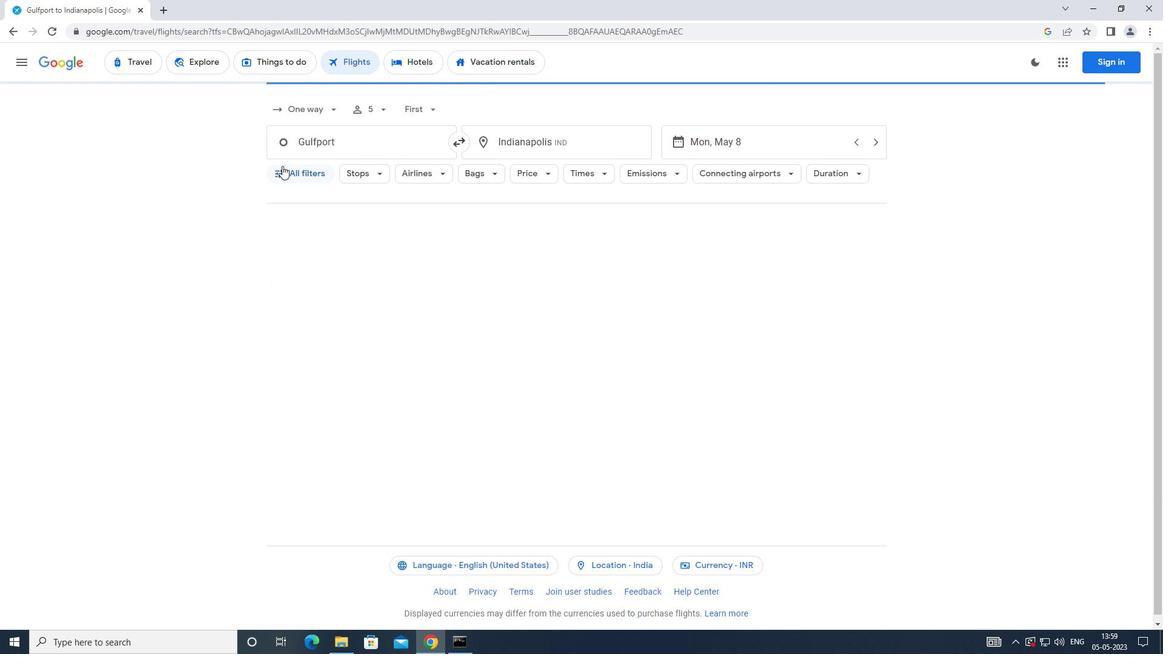 
Action: Mouse pressed left at (286, 167)
Screenshot: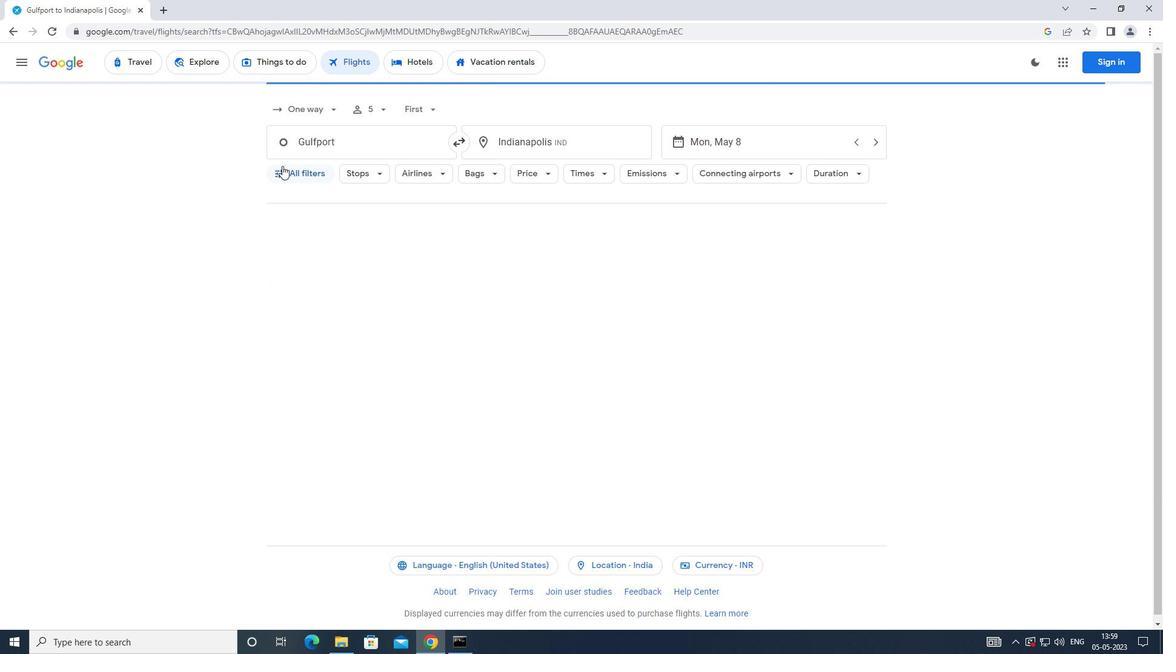 
Action: Mouse moved to (452, 437)
Screenshot: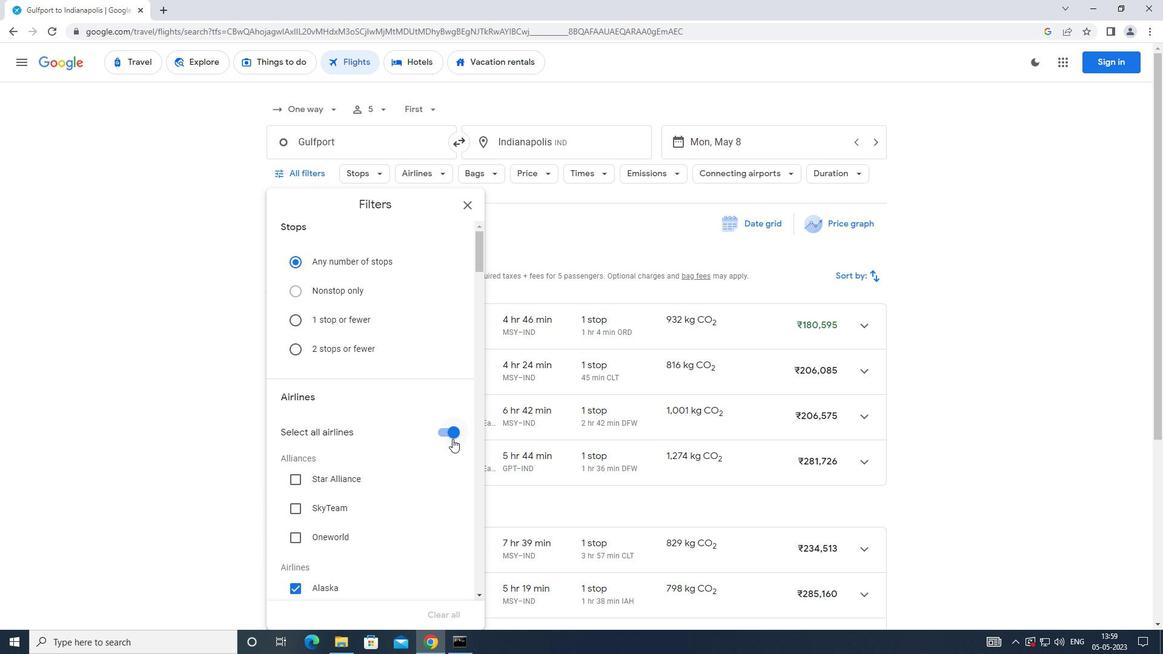 
Action: Mouse pressed left at (452, 437)
Screenshot: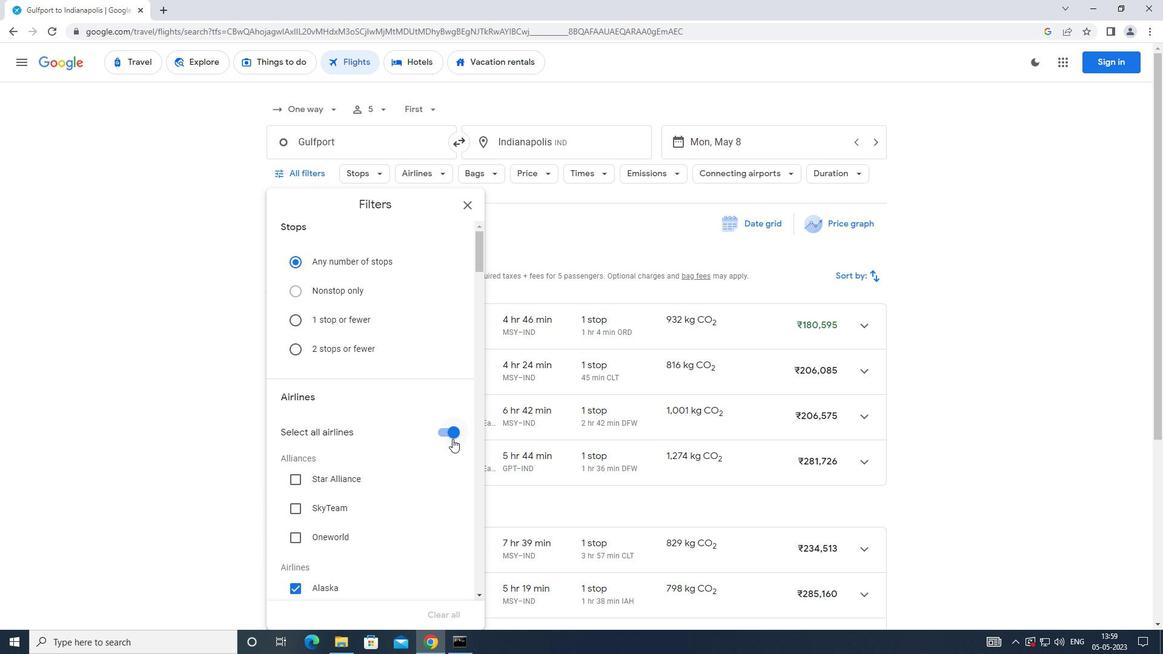 
Action: Mouse moved to (240, 380)
Screenshot: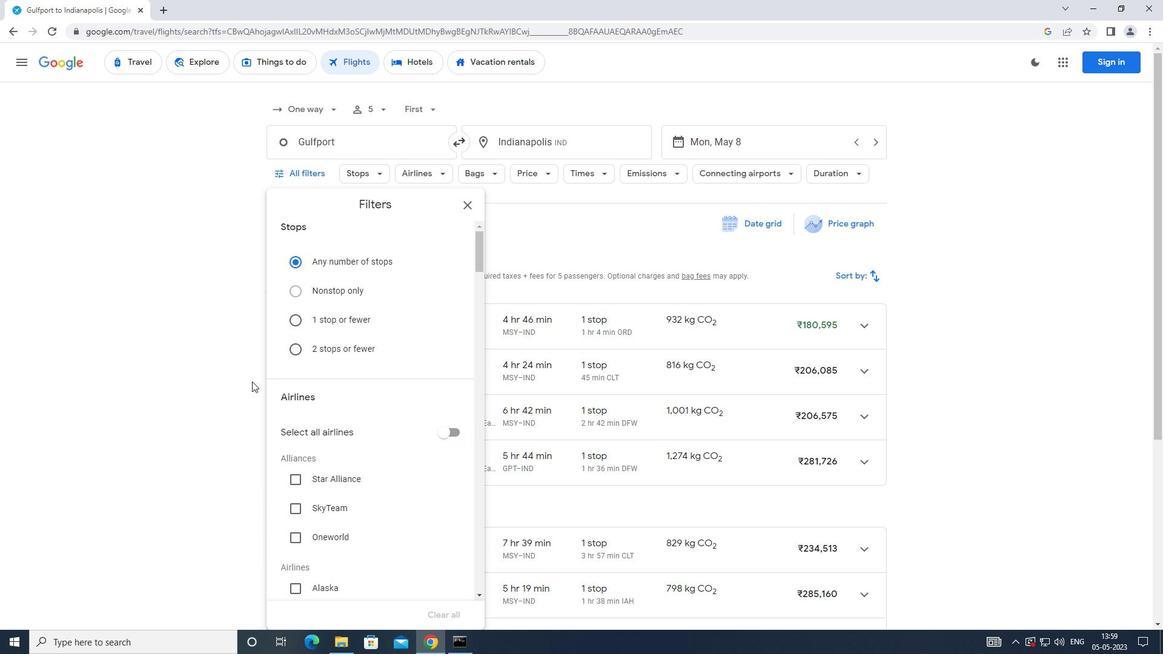 
Action: Mouse scrolled (240, 380) with delta (0, 0)
Screenshot: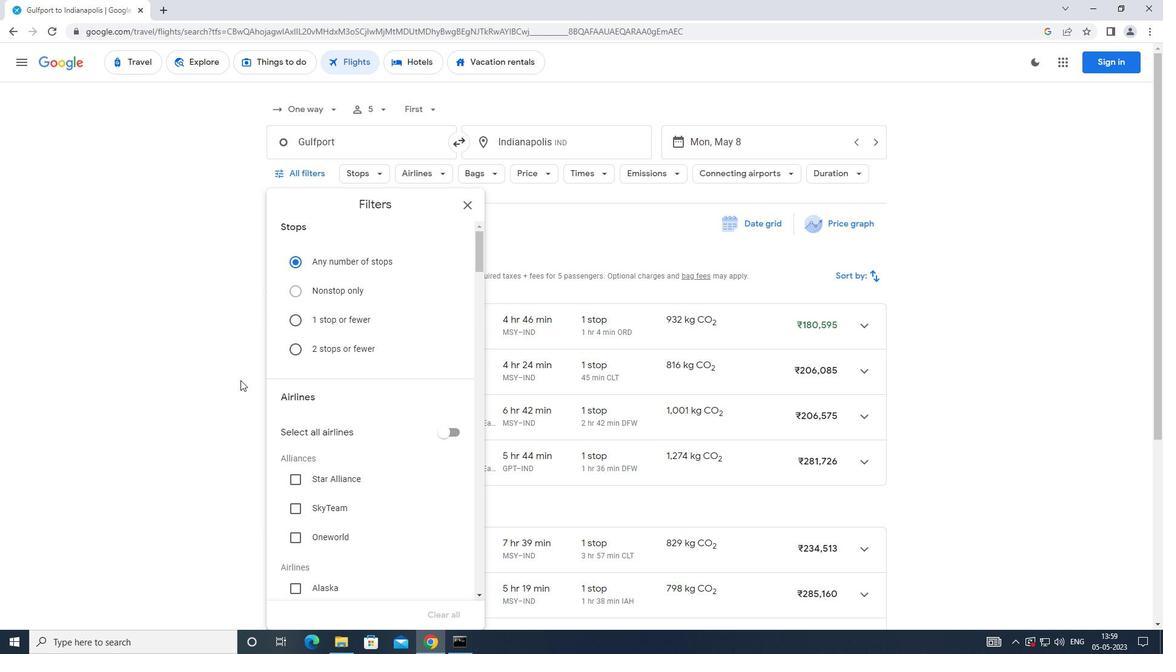 
Action: Mouse scrolled (240, 380) with delta (0, 0)
Screenshot: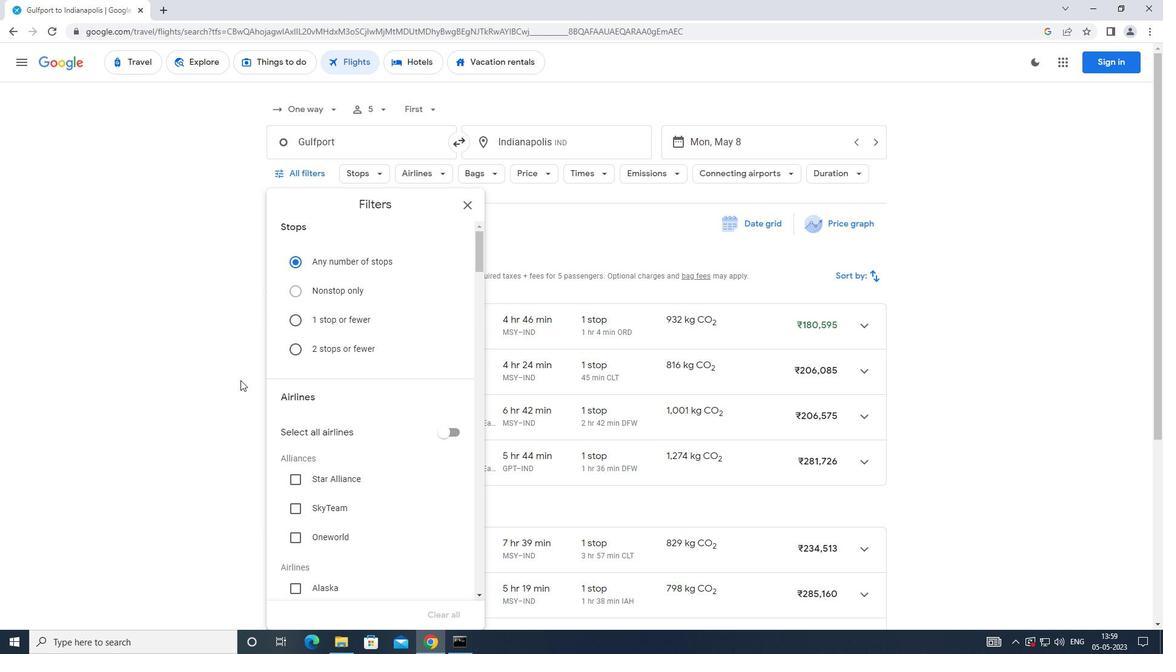 
Action: Mouse scrolled (240, 380) with delta (0, 0)
Screenshot: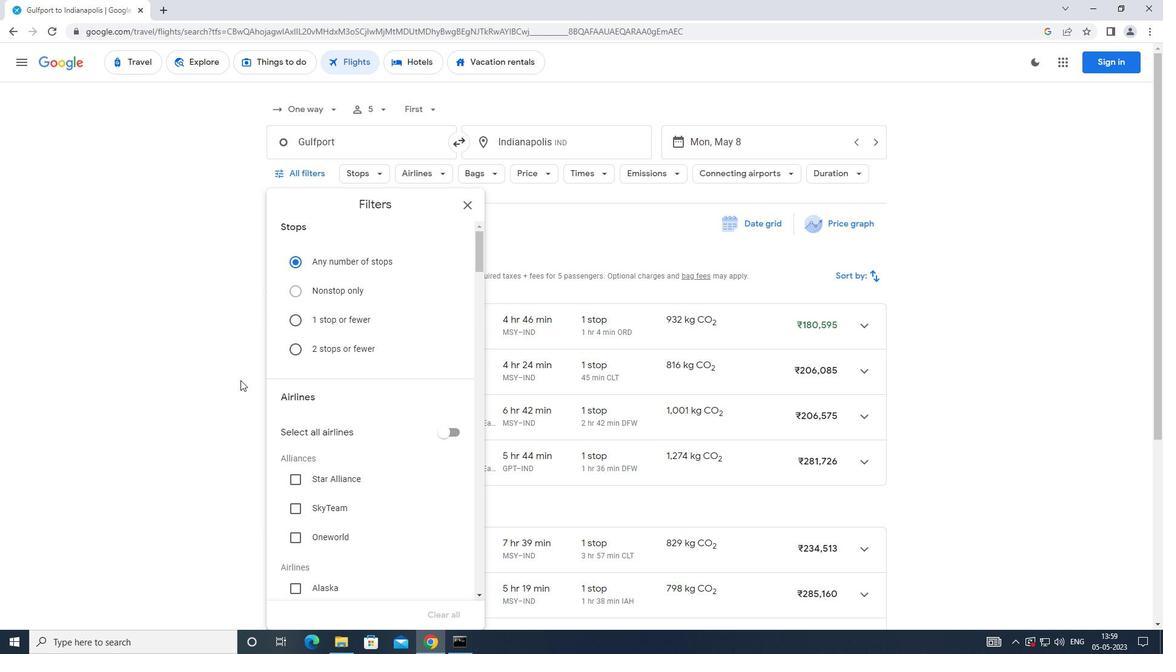 
Action: Mouse moved to (421, 264)
Screenshot: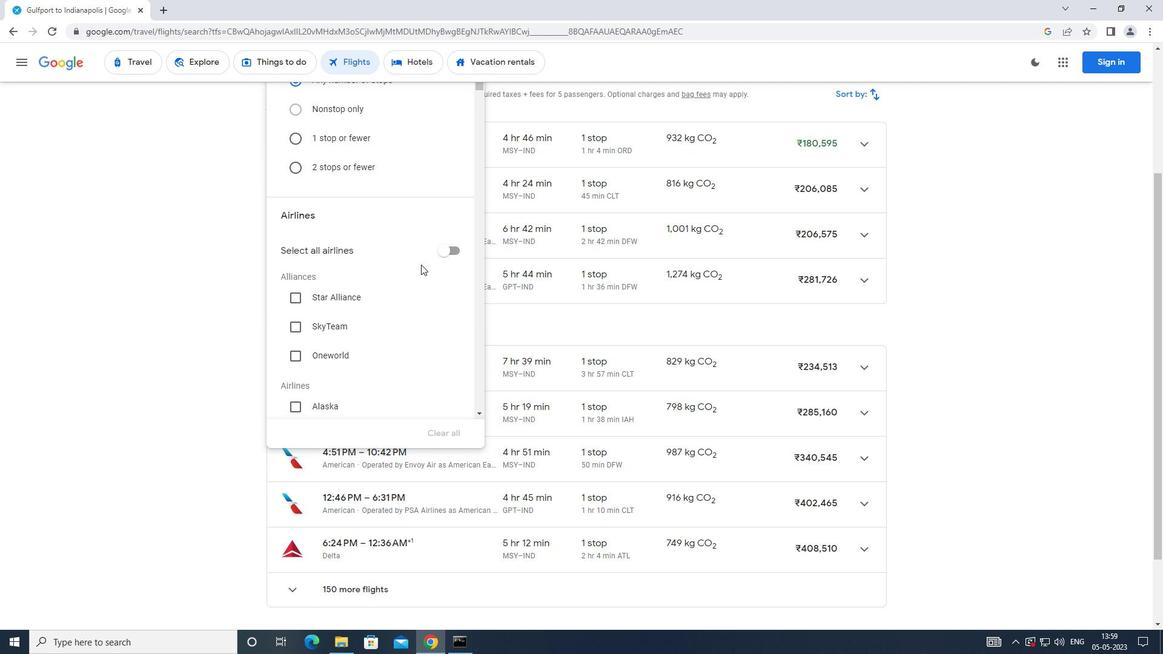 
Action: Mouse scrolled (421, 264) with delta (0, 0)
Screenshot: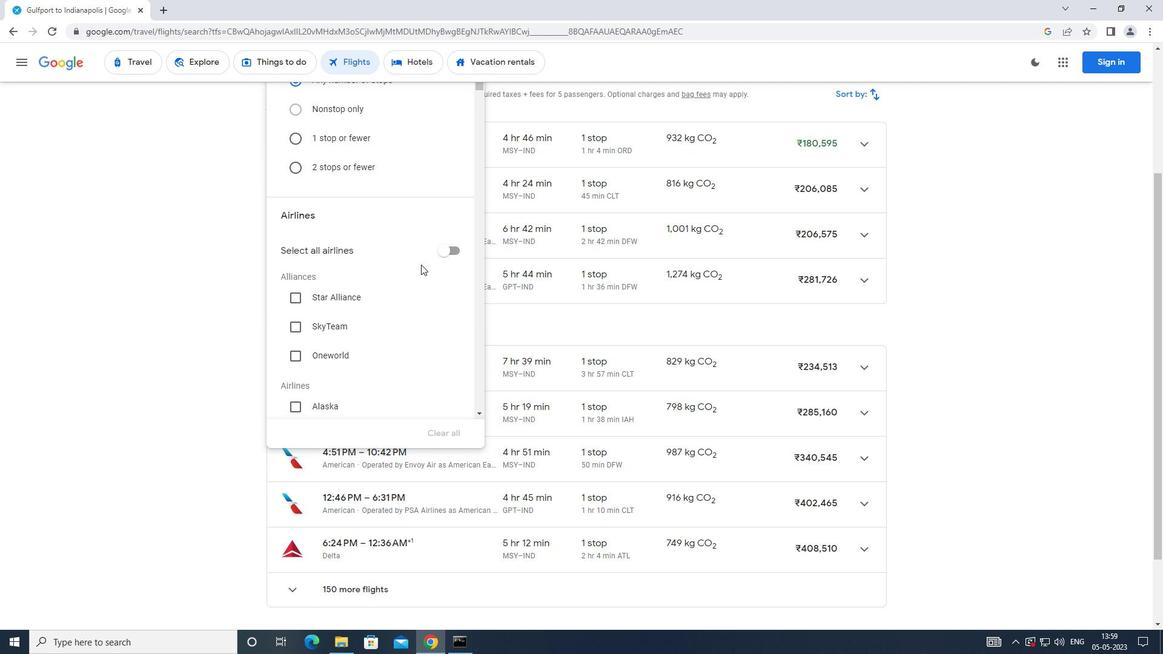 
Action: Mouse moved to (420, 265)
Screenshot: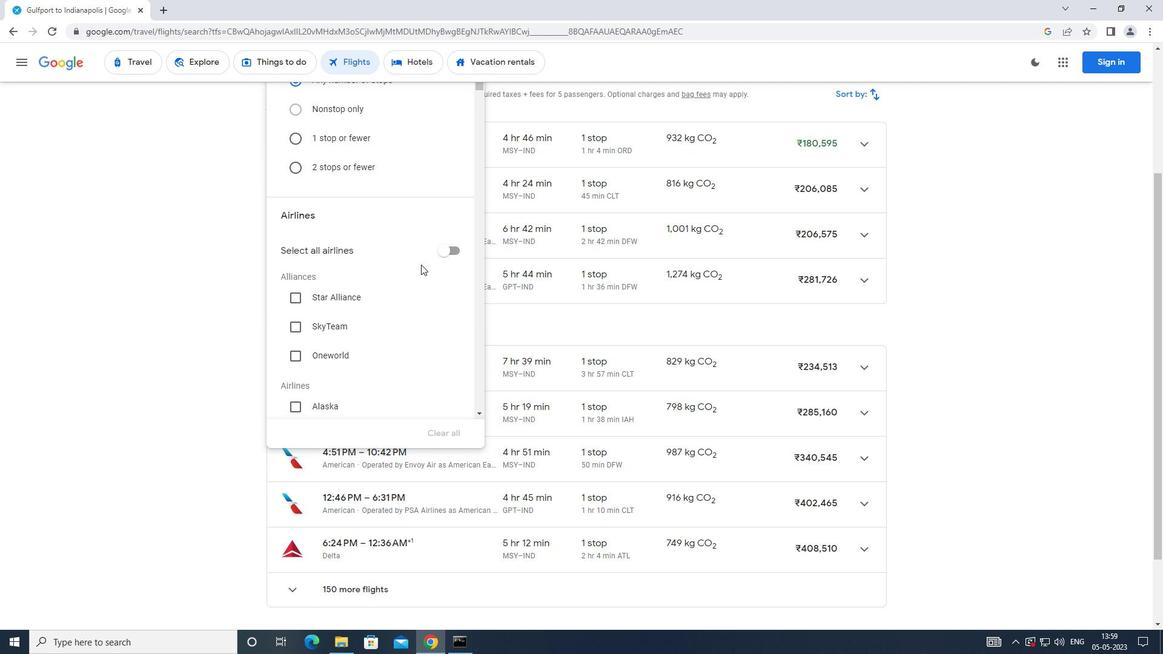 
Action: Mouse scrolled (420, 264) with delta (0, 0)
Screenshot: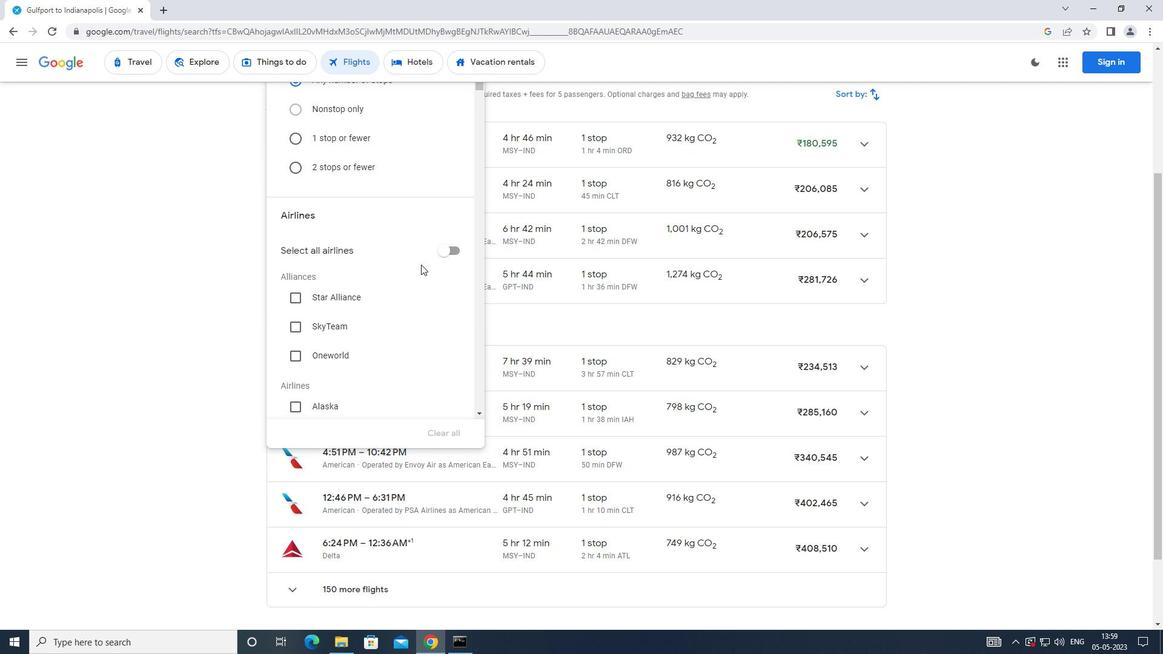 
Action: Mouse scrolled (420, 264) with delta (0, 0)
Screenshot: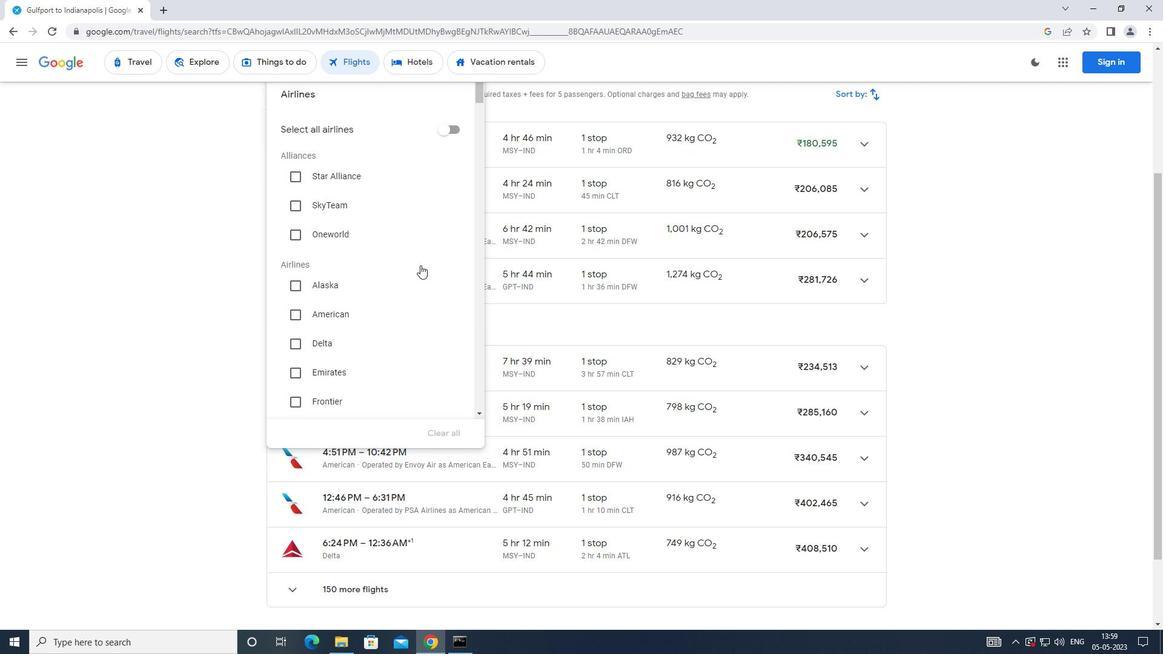 
Action: Mouse scrolled (420, 264) with delta (0, 0)
Screenshot: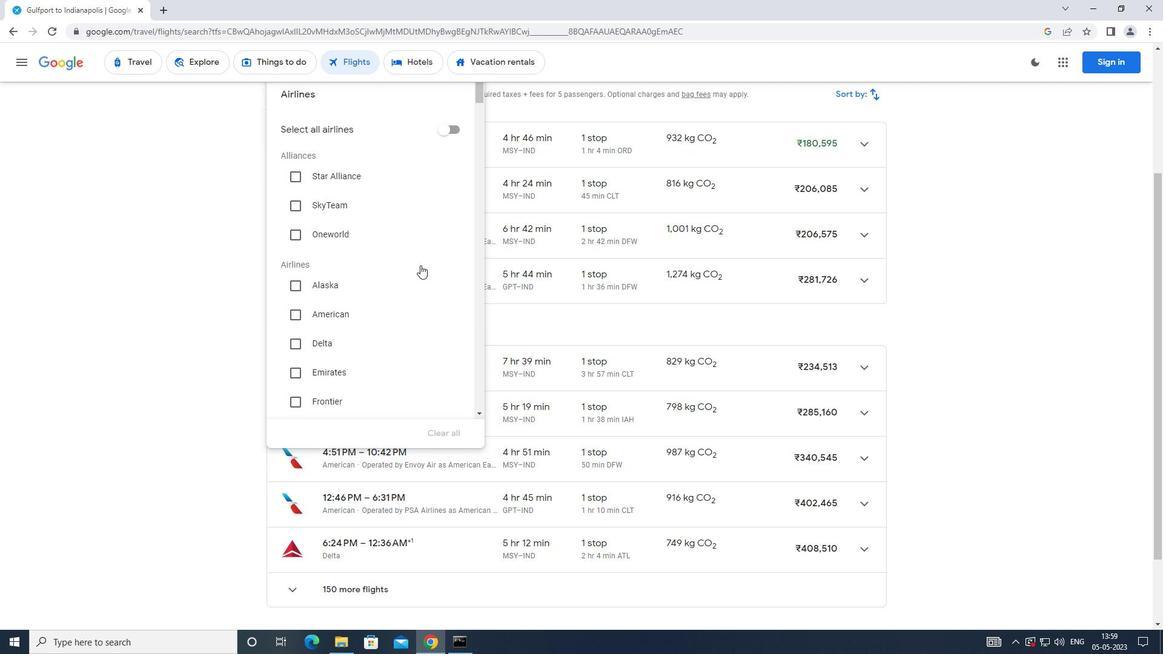 
Action: Mouse scrolled (420, 264) with delta (0, 0)
Screenshot: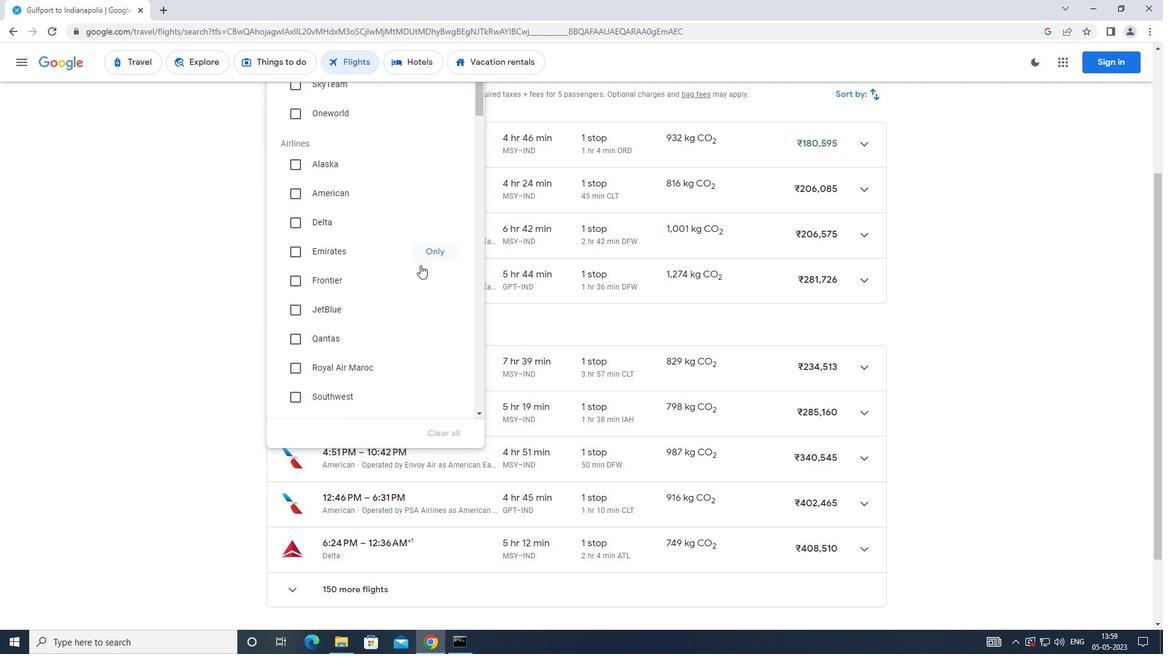 
Action: Mouse scrolled (420, 264) with delta (0, 0)
Screenshot: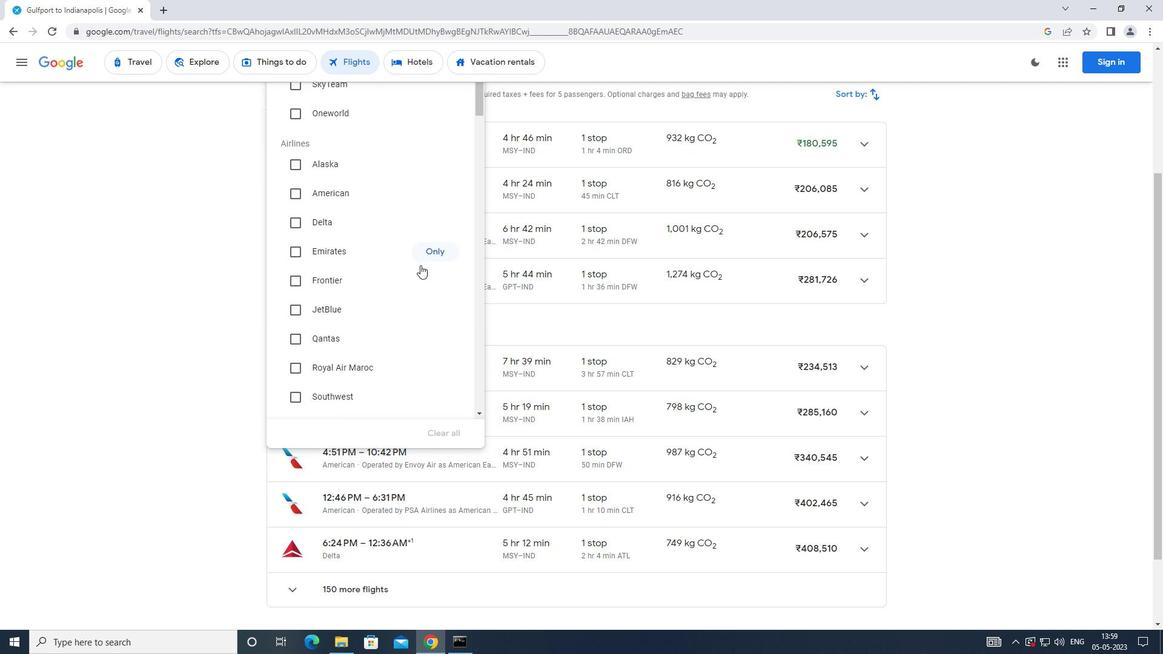 
Action: Mouse scrolled (420, 264) with delta (0, 0)
Screenshot: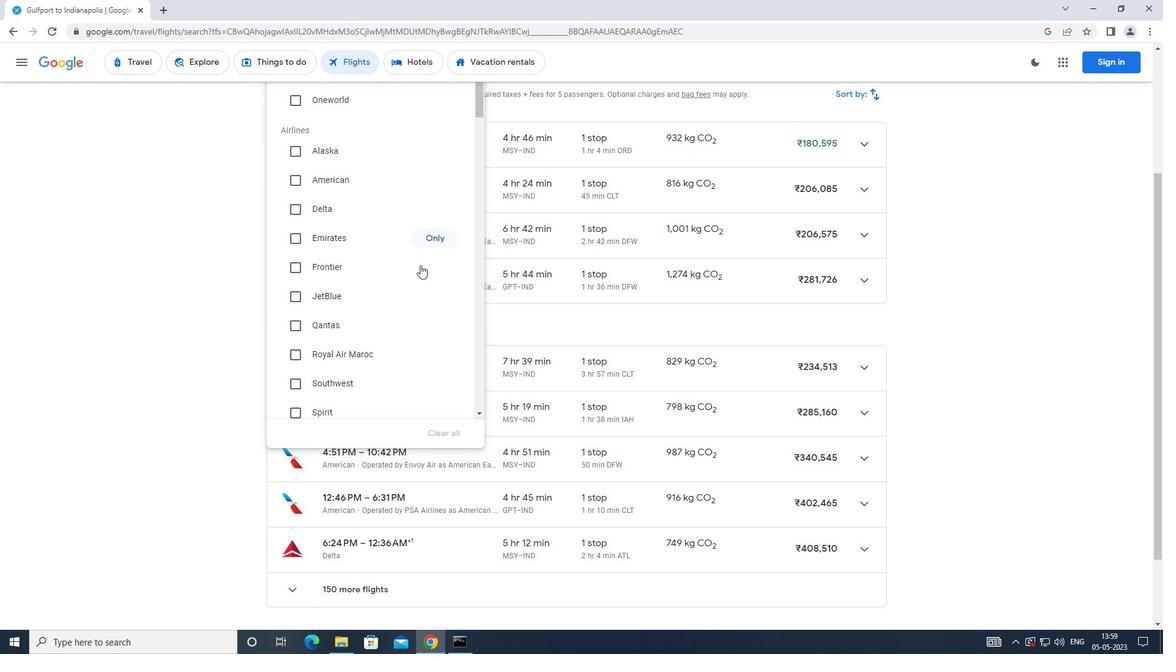 
Action: Mouse moved to (420, 266)
Screenshot: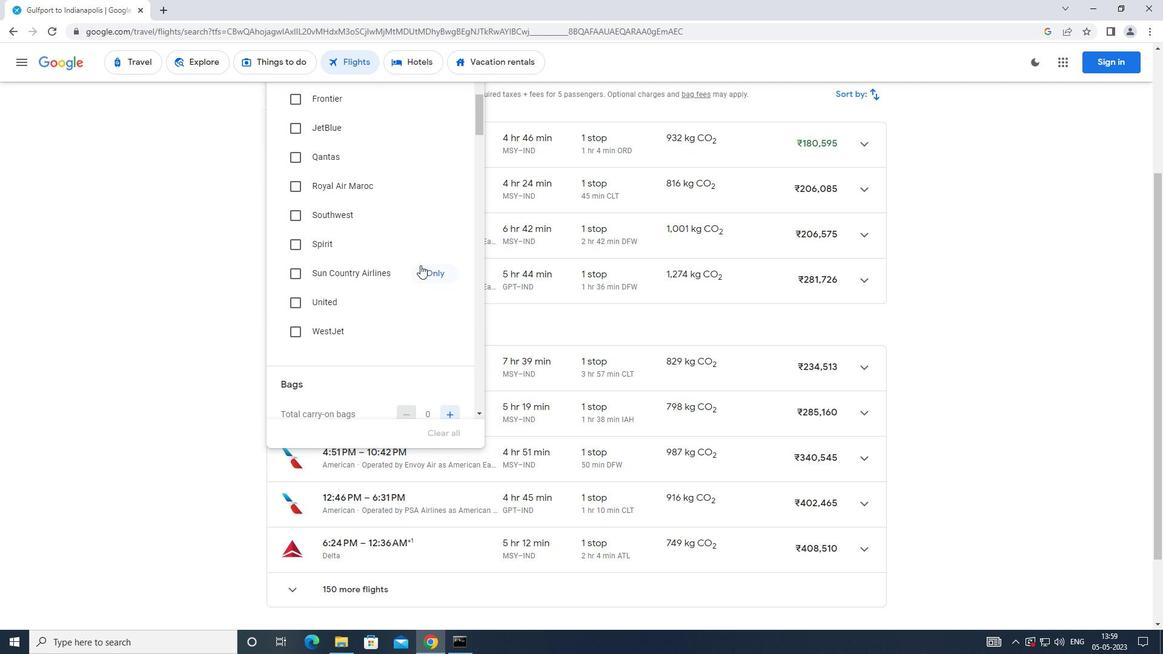 
Action: Mouse scrolled (420, 265) with delta (0, 0)
Screenshot: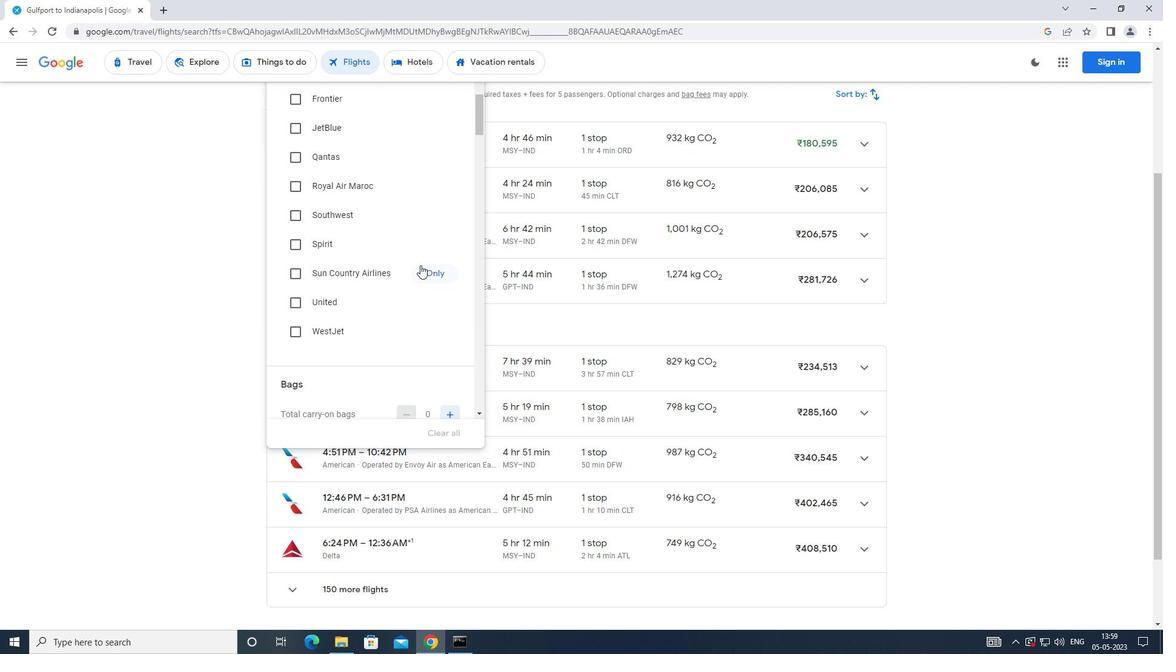 
Action: Mouse scrolled (420, 265) with delta (0, 0)
Screenshot: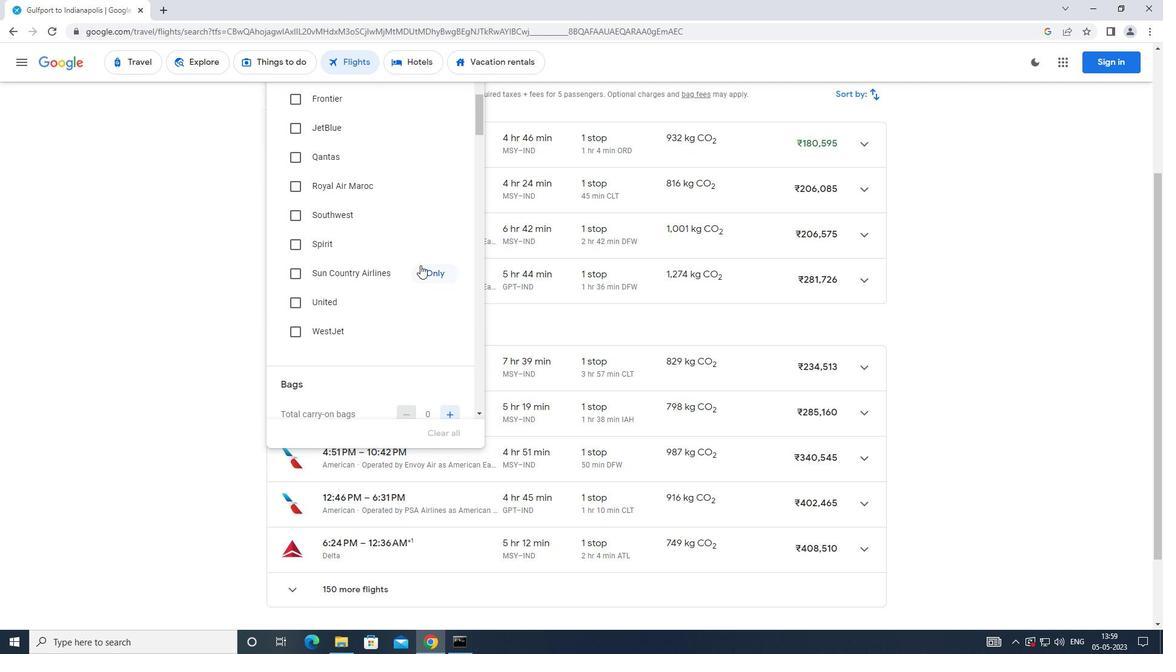 
Action: Mouse scrolled (420, 265) with delta (0, 0)
Screenshot: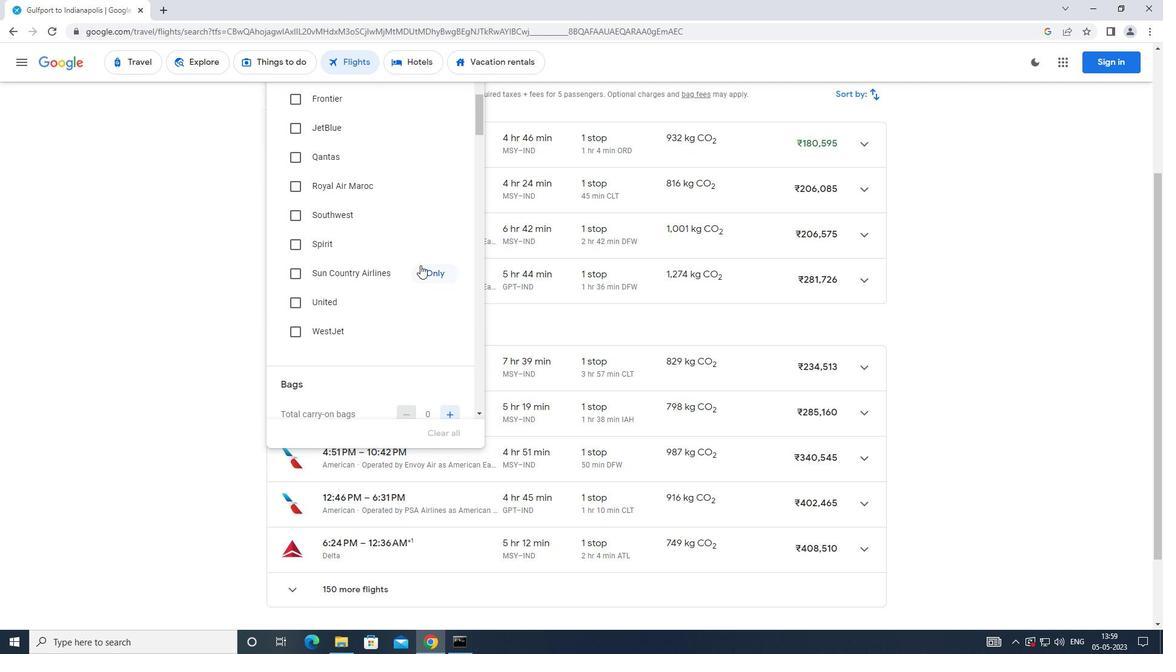 
Action: Mouse moved to (443, 260)
Screenshot: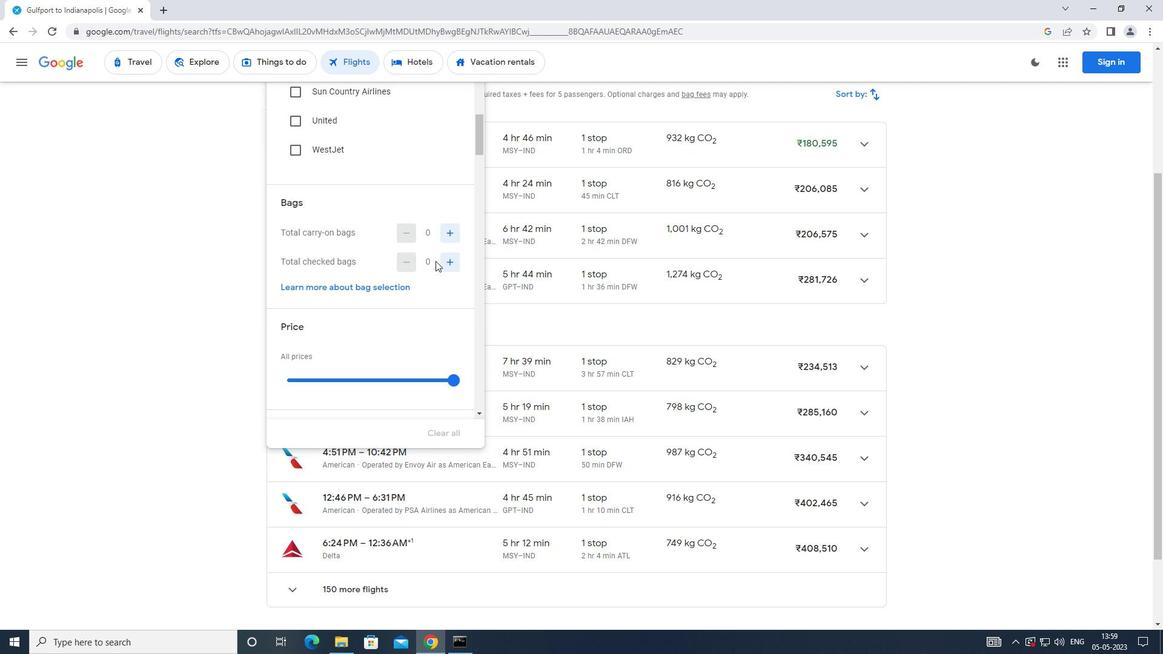 
Action: Mouse pressed left at (443, 260)
Screenshot: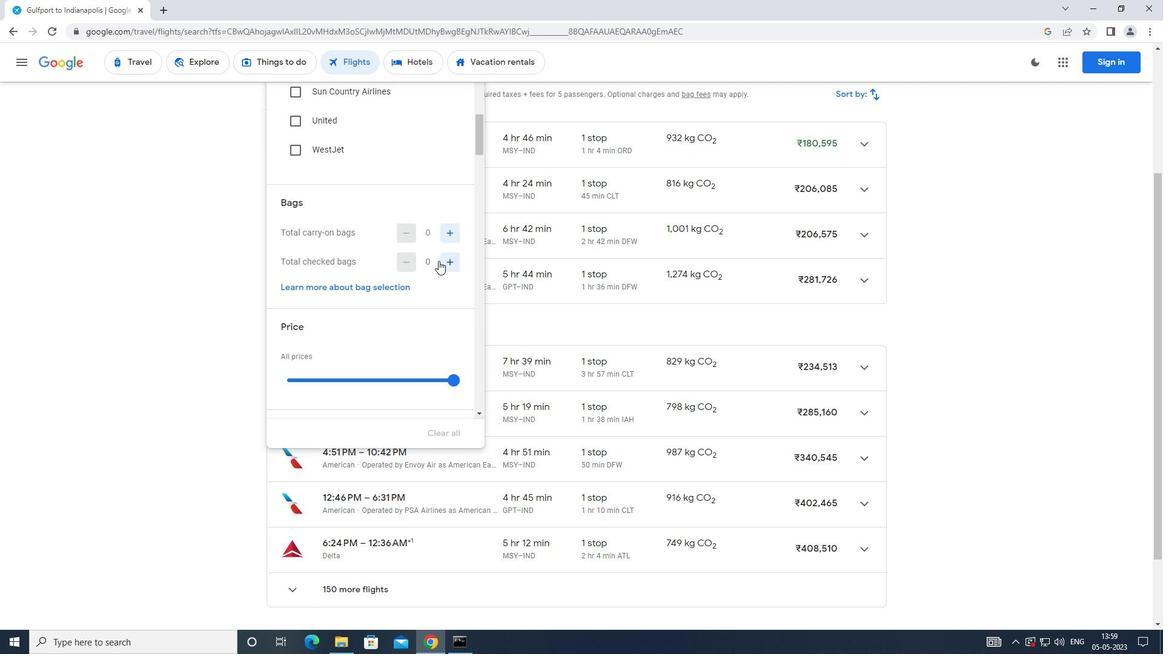 
Action: Mouse pressed left at (443, 260)
Screenshot: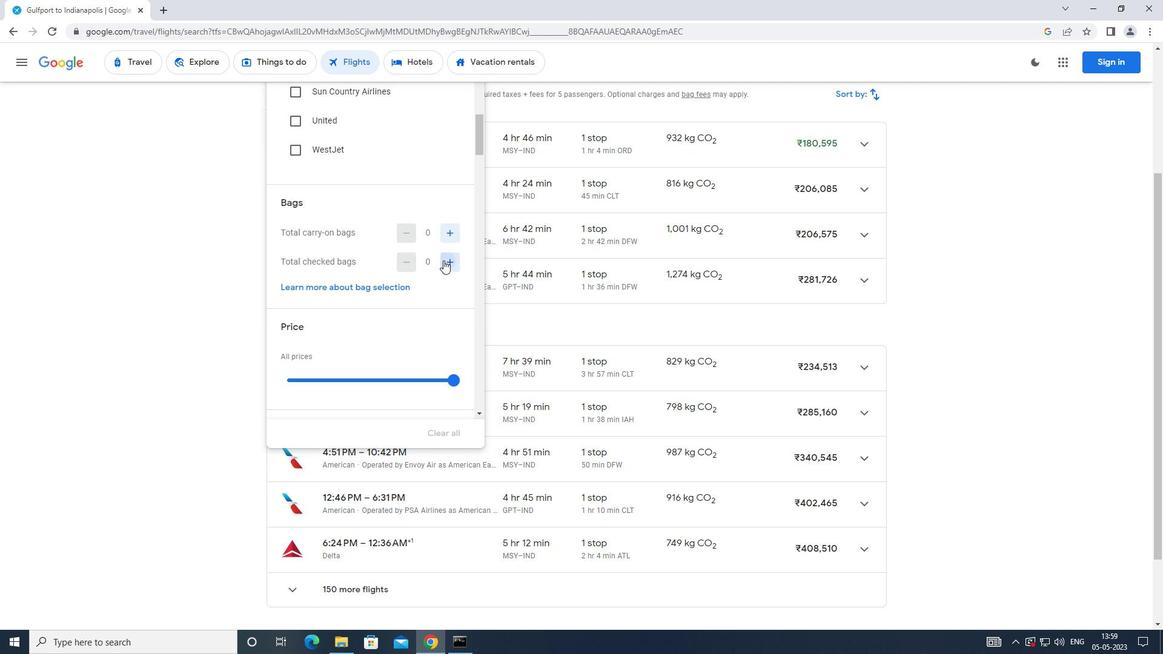 
Action: Mouse pressed left at (443, 260)
Screenshot: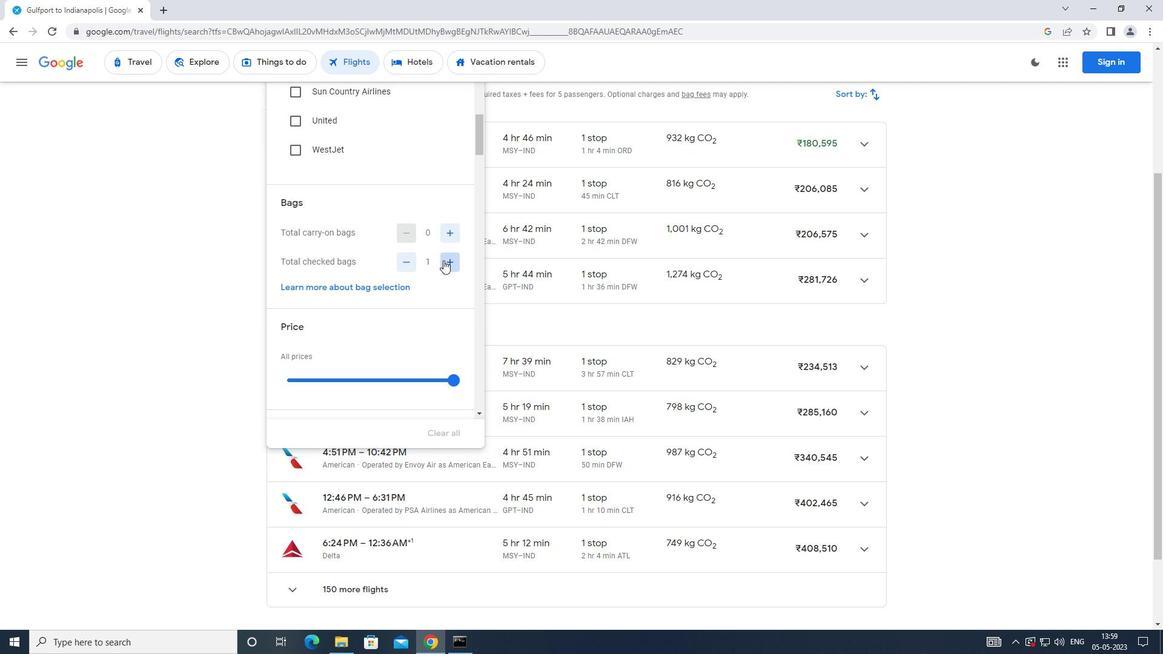 
Action: Mouse moved to (389, 273)
Screenshot: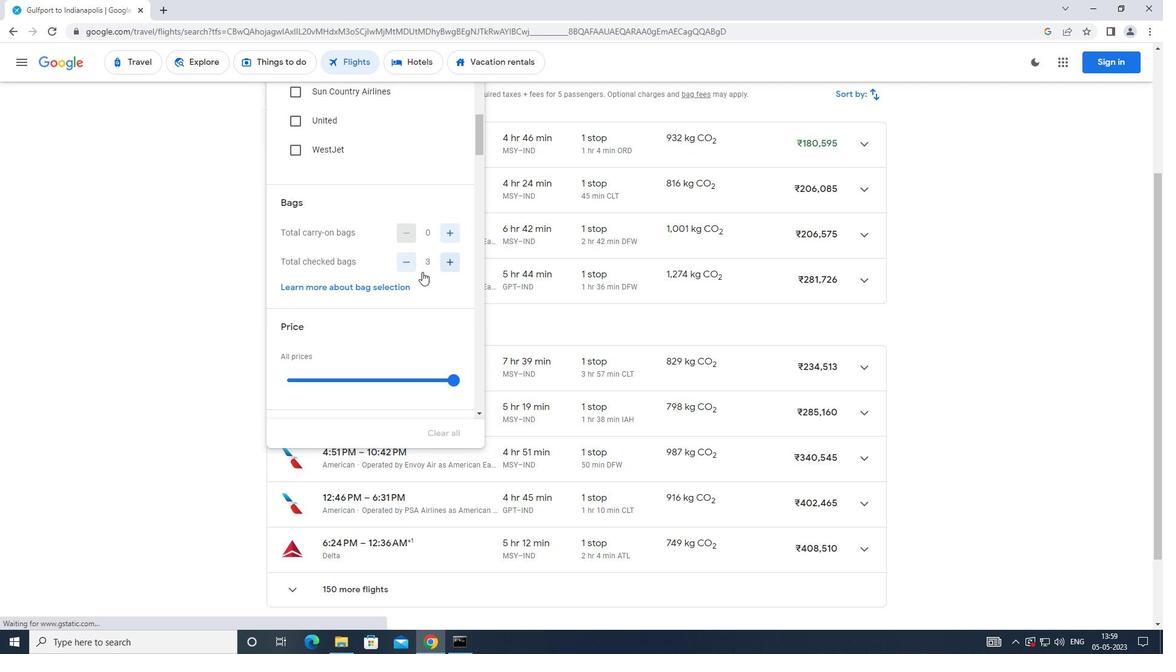 
Action: Mouse scrolled (389, 273) with delta (0, 0)
Screenshot: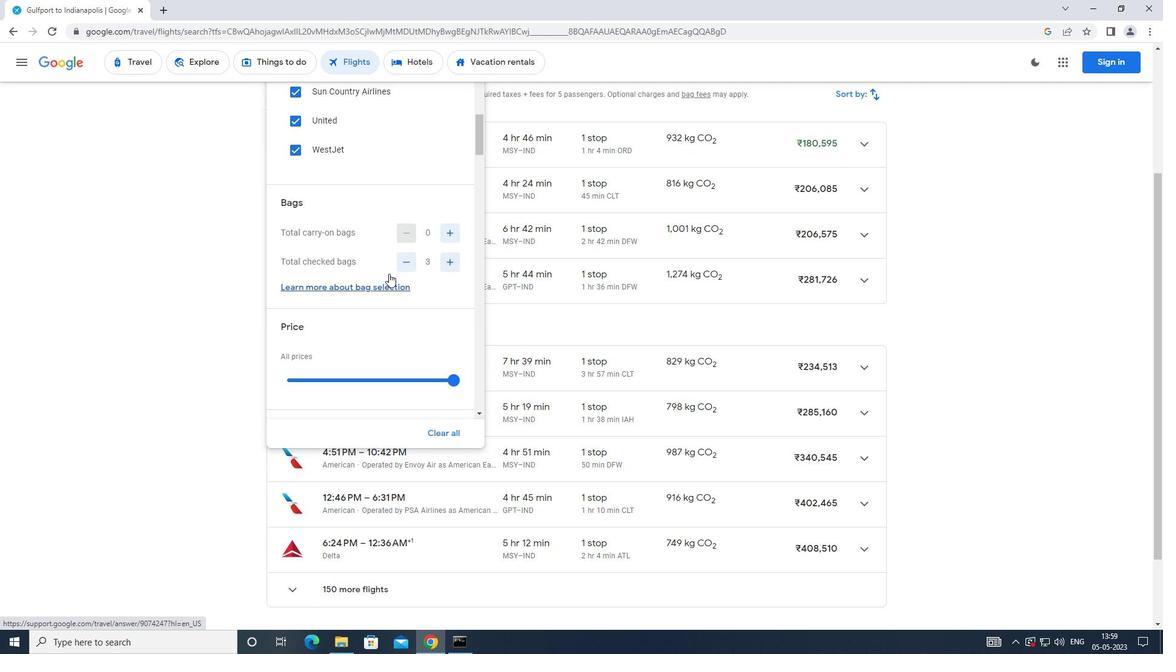 
Action: Mouse moved to (454, 321)
Screenshot: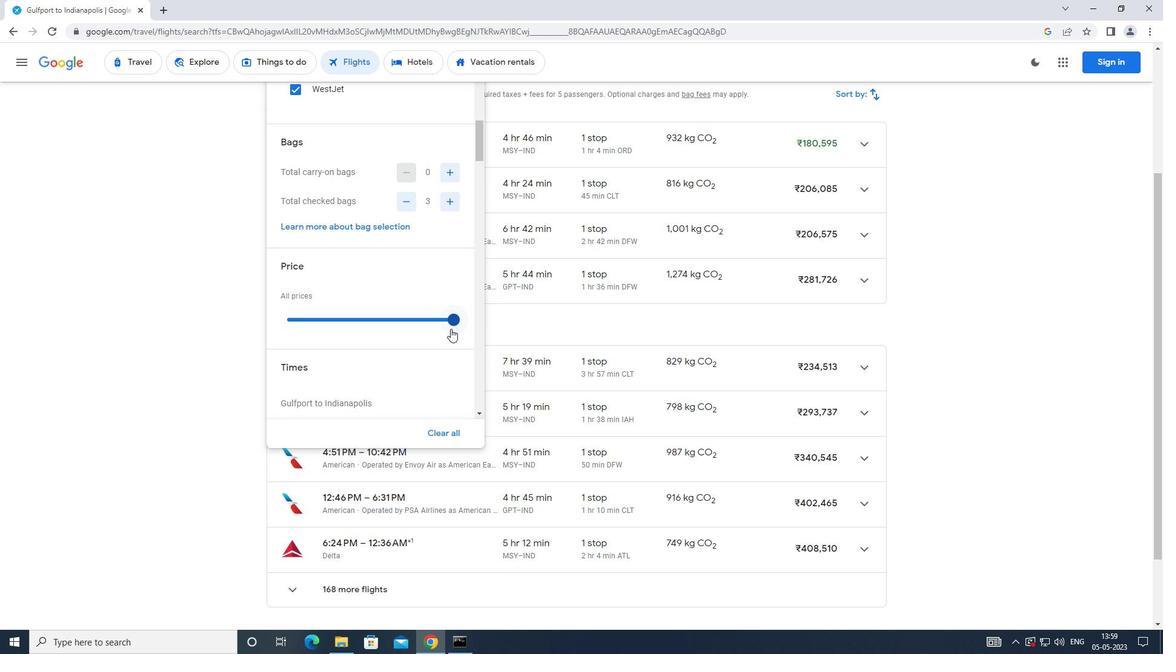 
Action: Mouse pressed left at (454, 321)
Screenshot: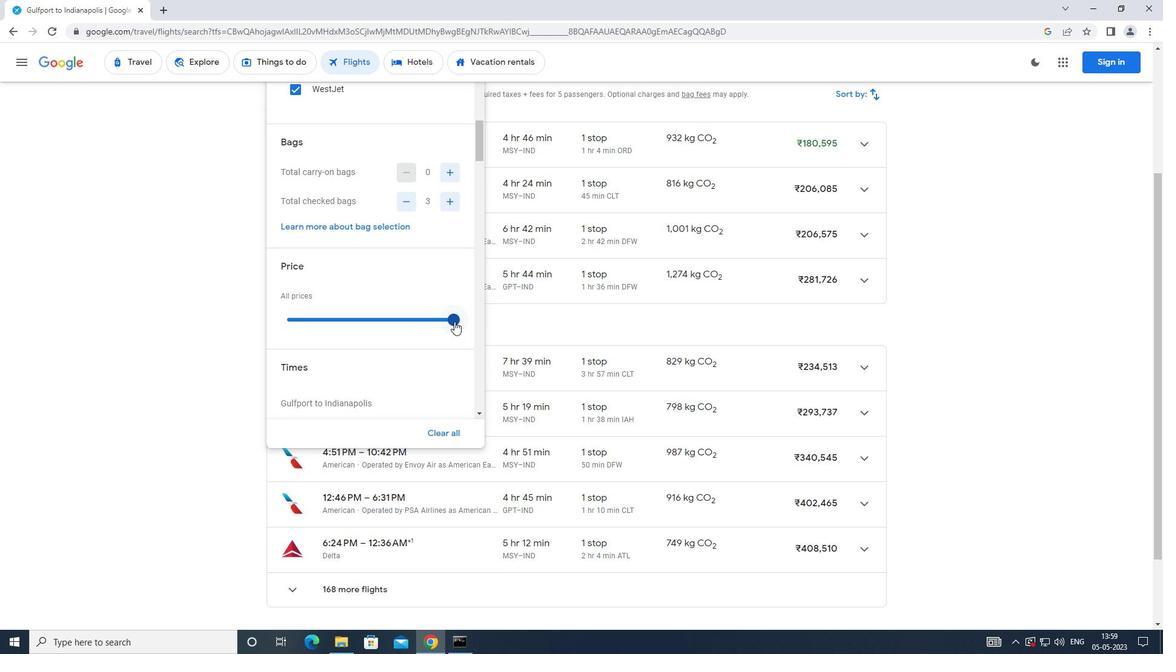
Action: Mouse moved to (395, 301)
Screenshot: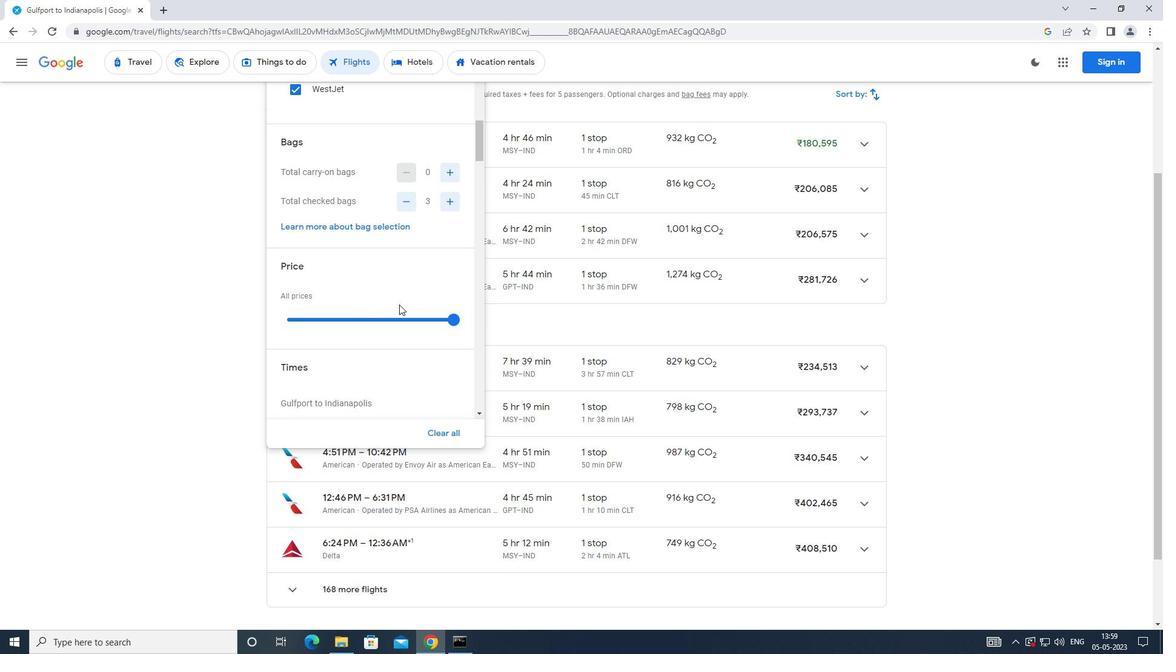 
Action: Mouse scrolled (395, 301) with delta (0, 0)
Screenshot: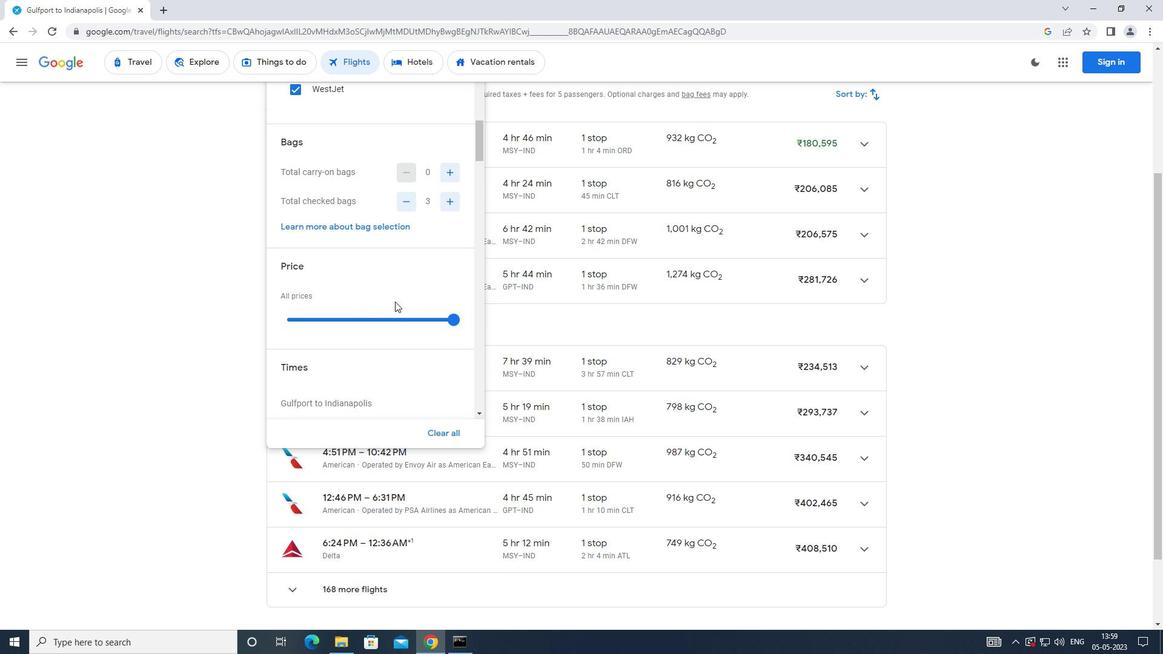 
Action: Mouse scrolled (395, 301) with delta (0, 0)
Screenshot: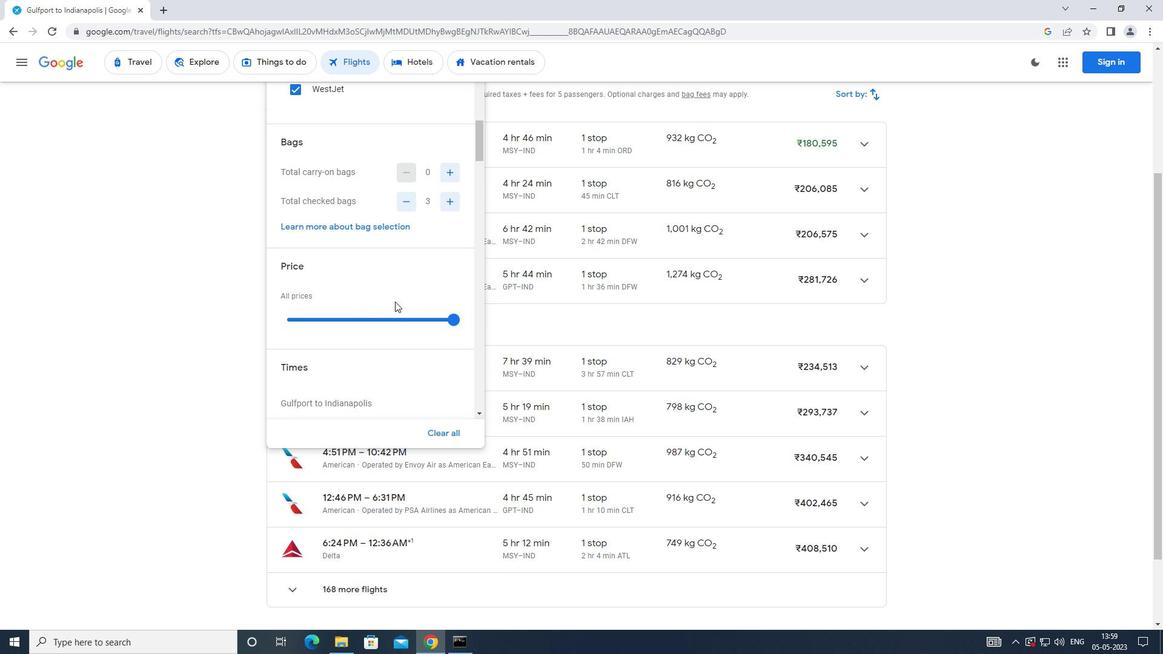 
Action: Mouse scrolled (395, 301) with delta (0, 0)
Screenshot: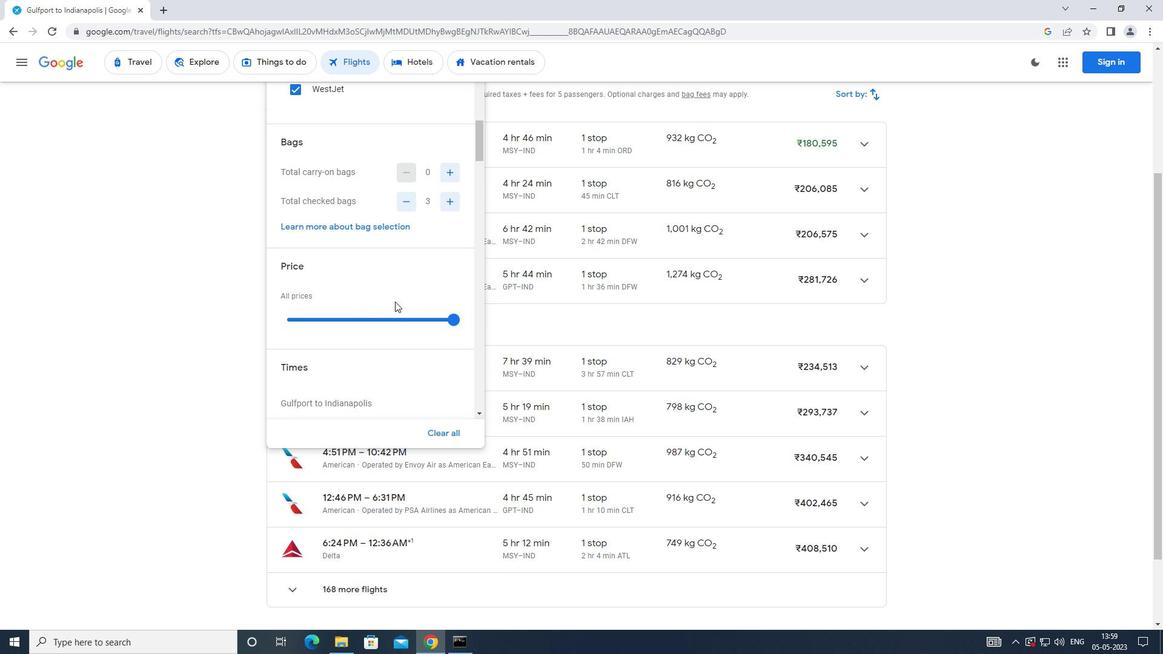 
Action: Mouse moved to (288, 276)
Screenshot: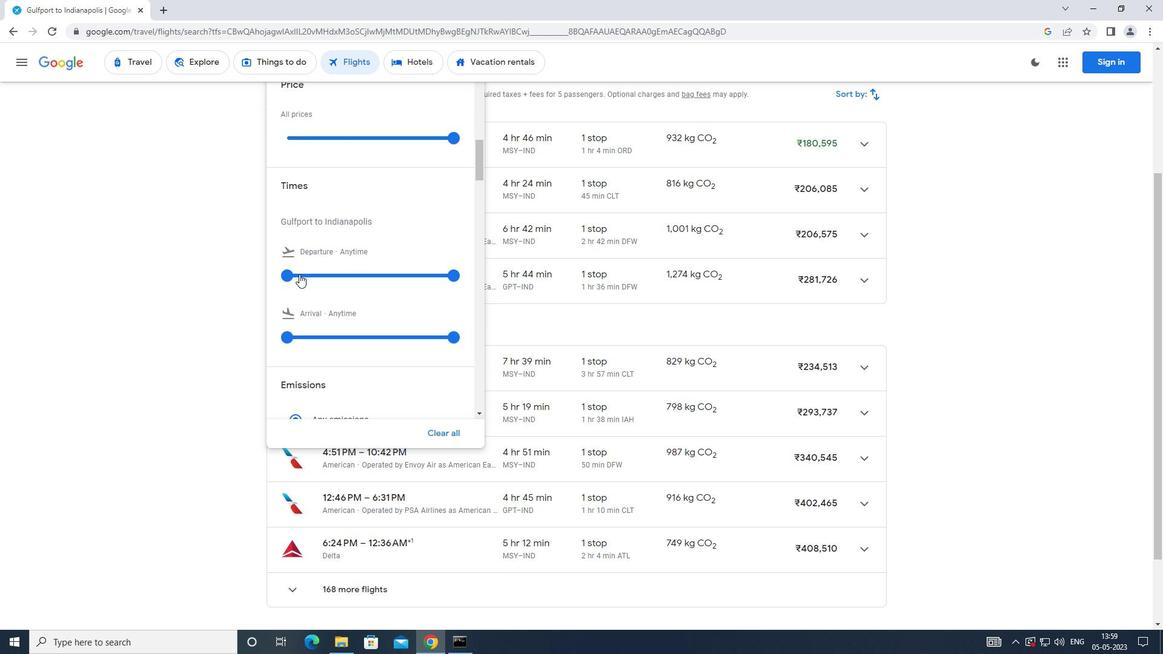 
Action: Mouse pressed left at (288, 276)
Screenshot: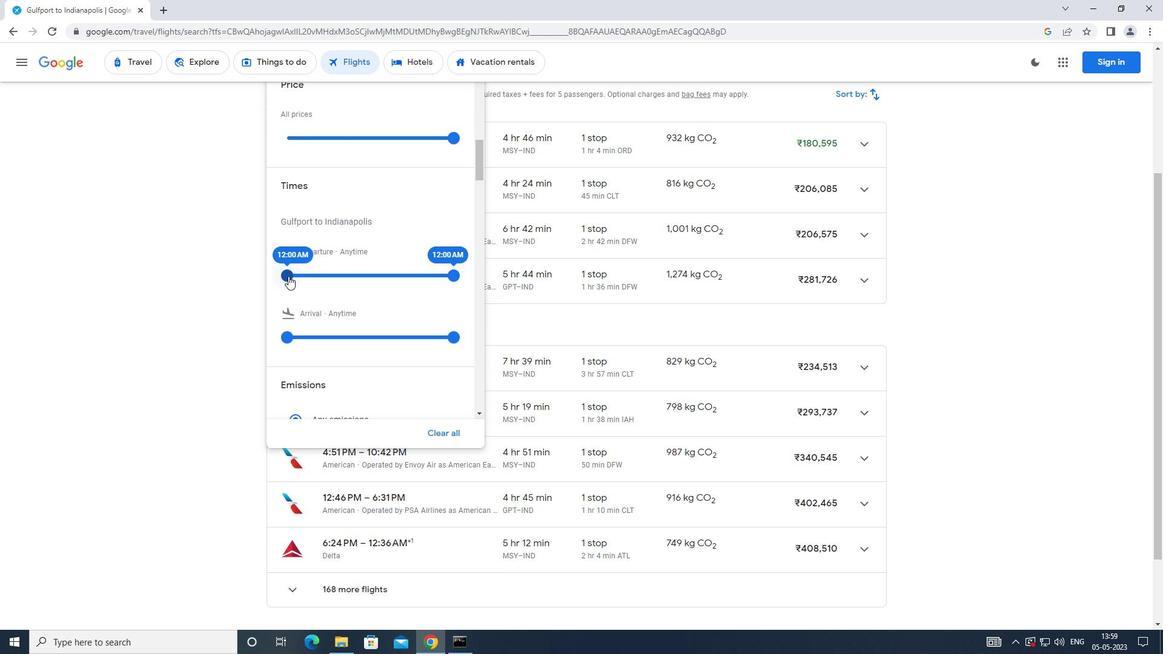 
Action: Mouse moved to (452, 274)
Screenshot: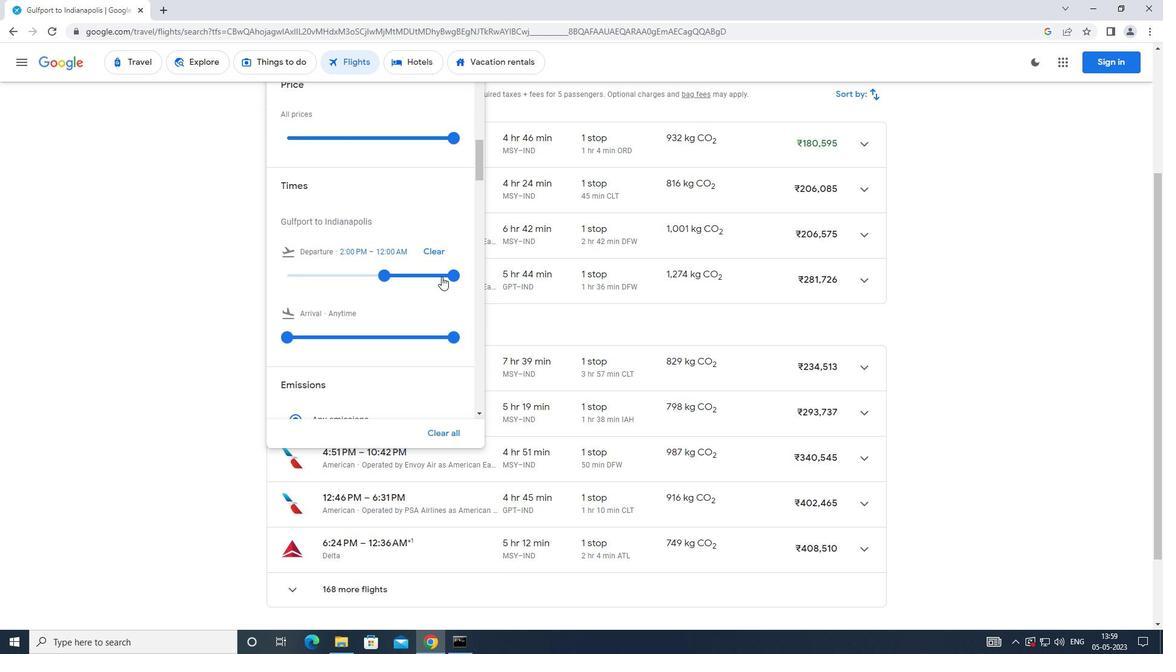 
Action: Mouse pressed left at (452, 274)
Screenshot: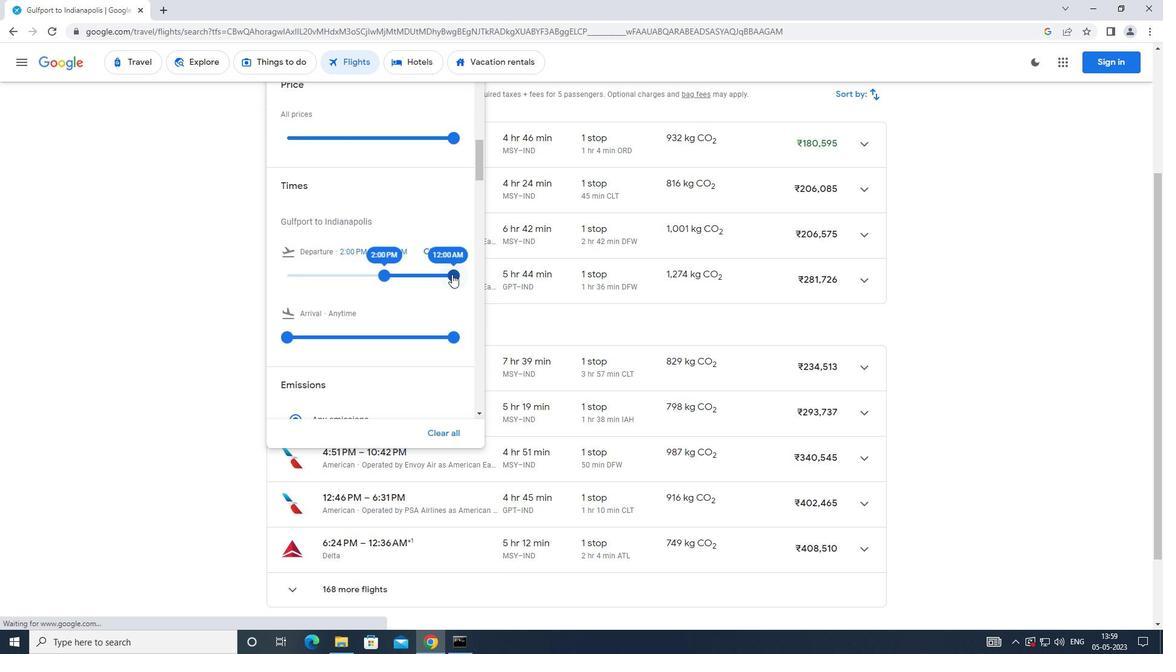 
Action: Mouse moved to (367, 293)
Screenshot: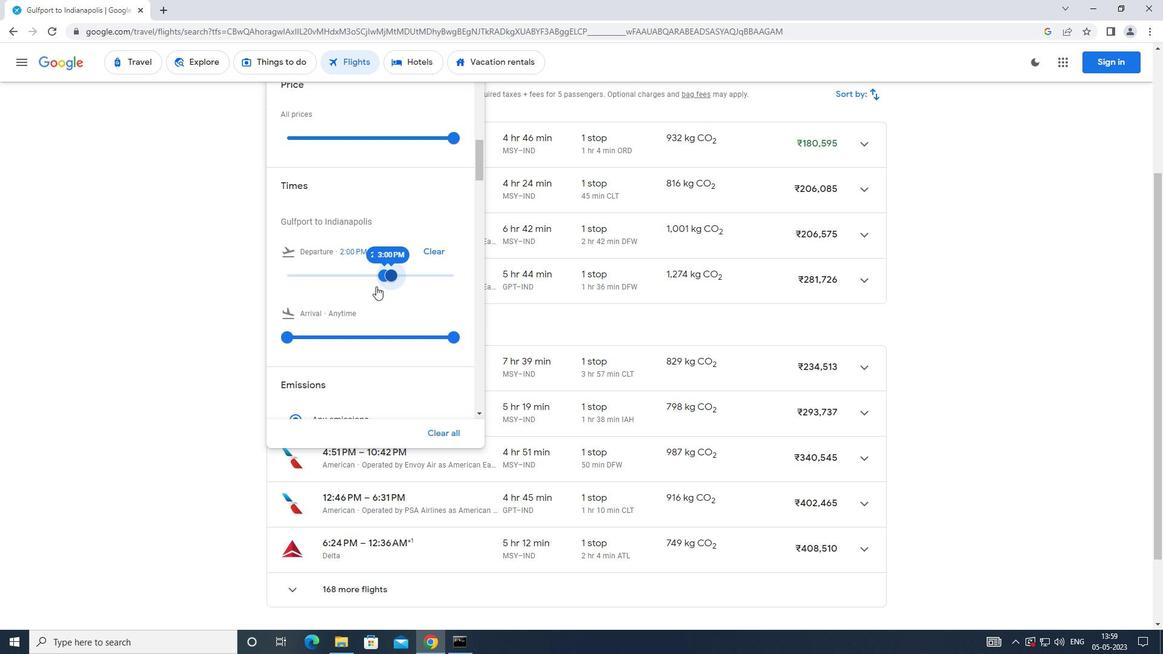 
